 Task: Search one way flight ticket for 1 adult, 1 child, 1 infant in seat in premium economy from Brownsville: Brownsville/south Padre Island International Airport to Fort Wayne: Fort Wayne International Airport on 8-4-2023. Choice of flights is Singapure airlines. Number of bags: 6 checked bags. Price is upto 96000. Outbound departure time preference is 10:15.
Action: Mouse moved to (269, 386)
Screenshot: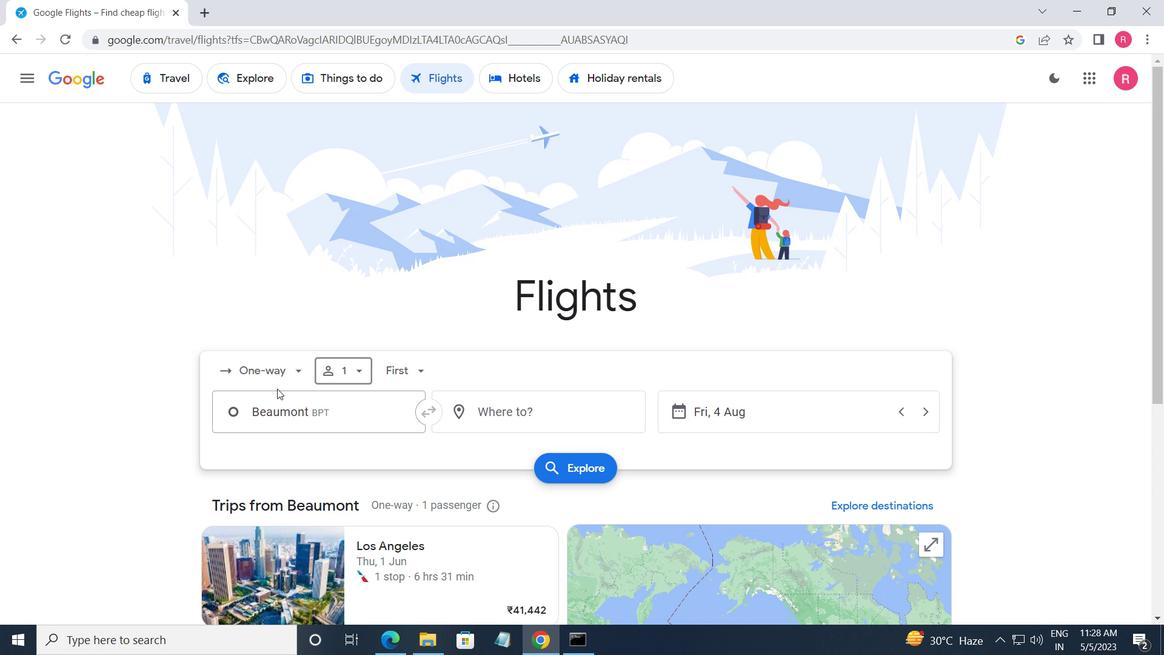 
Action: Mouse pressed left at (269, 386)
Screenshot: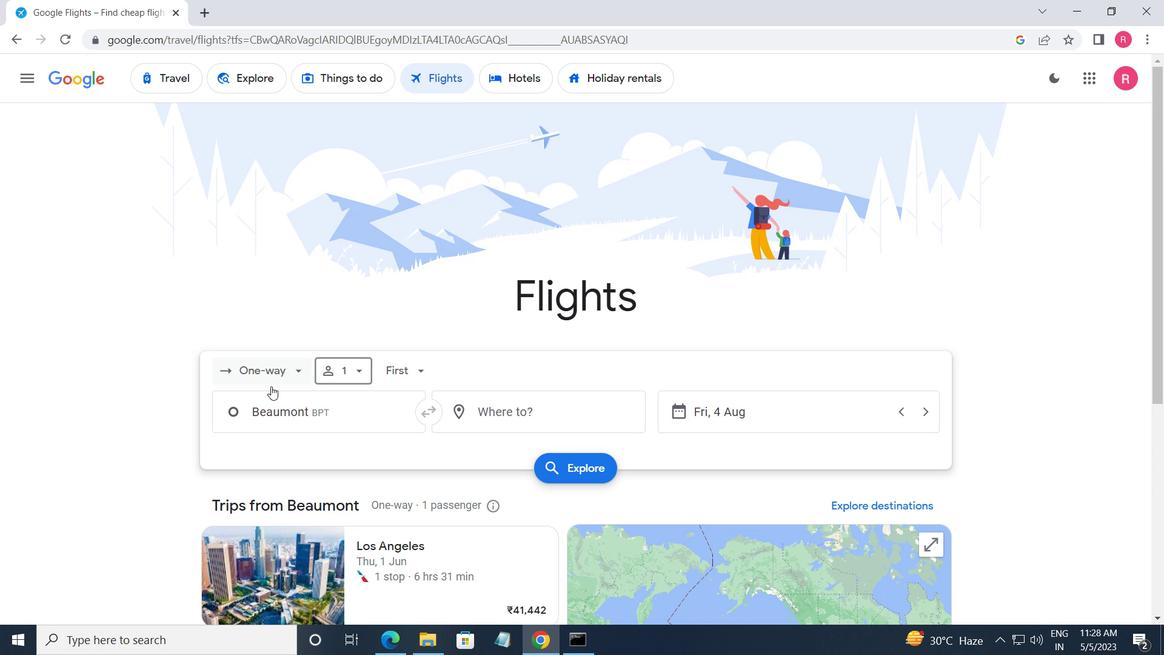 
Action: Mouse moved to (272, 431)
Screenshot: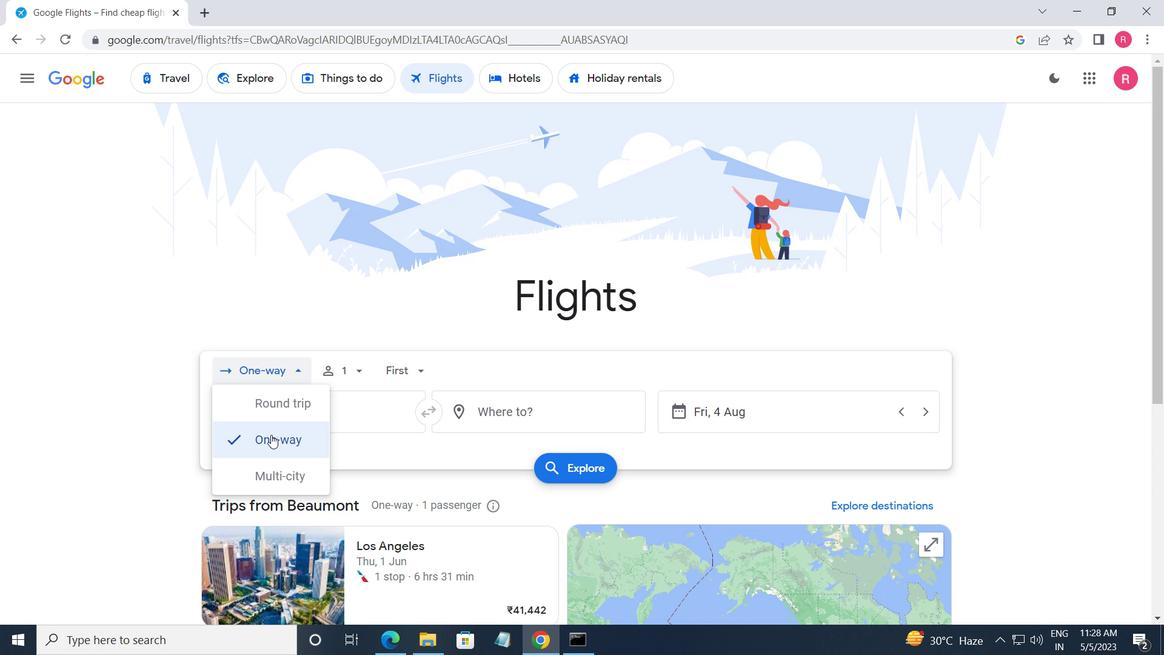
Action: Mouse pressed left at (272, 431)
Screenshot: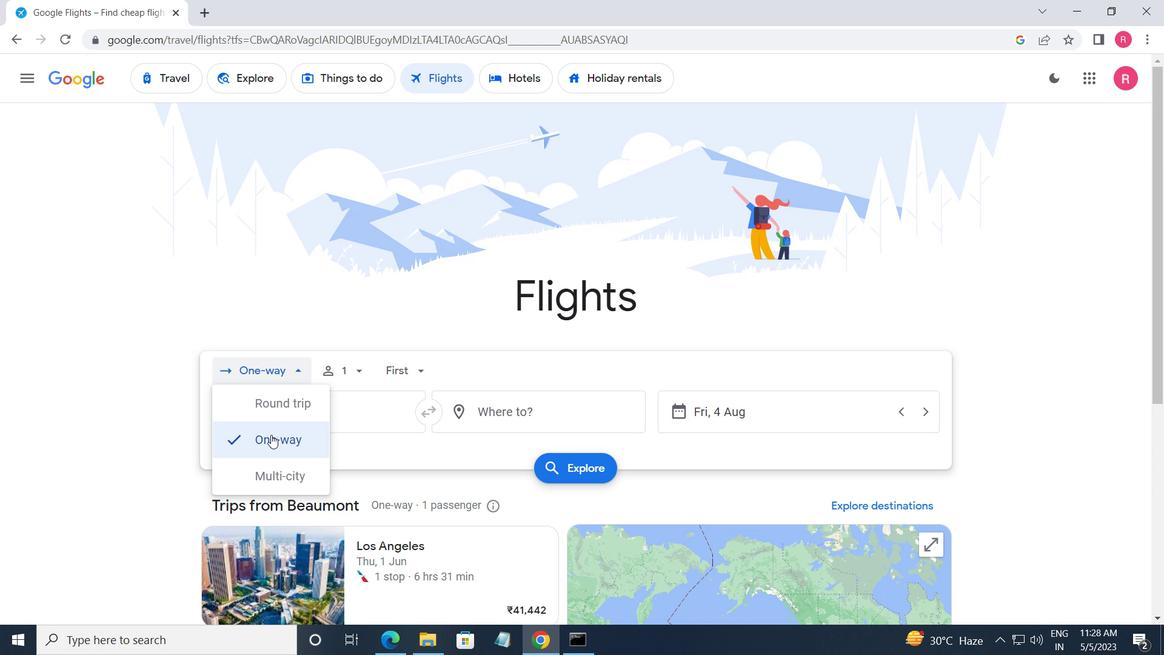 
Action: Mouse moved to (329, 373)
Screenshot: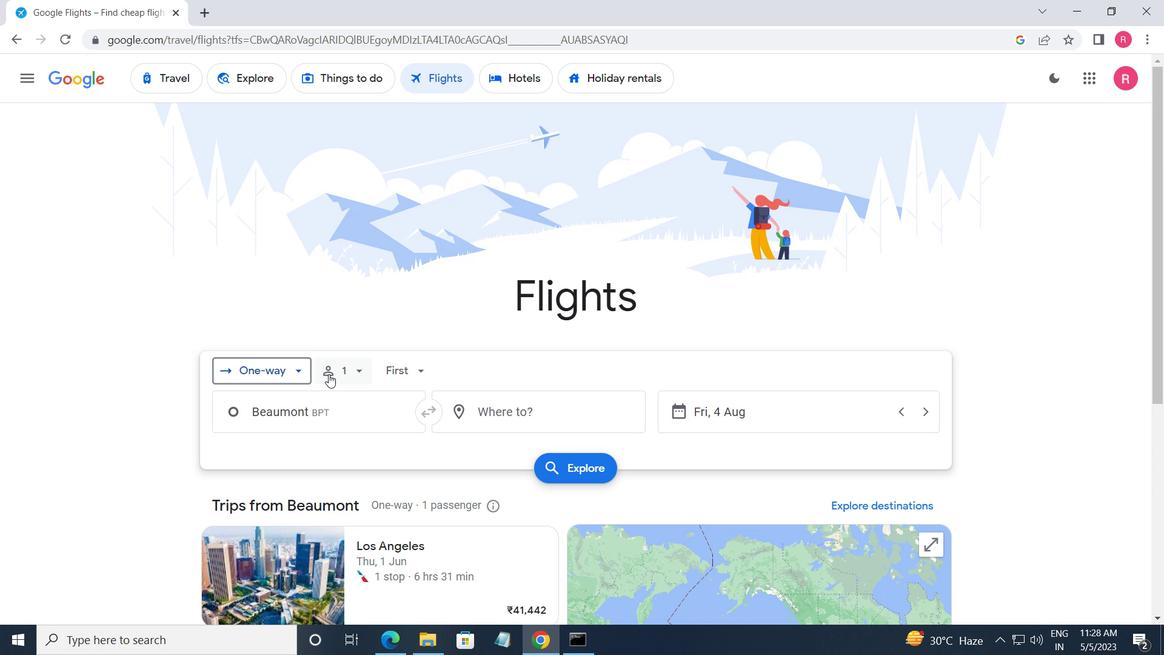 
Action: Mouse pressed left at (329, 373)
Screenshot: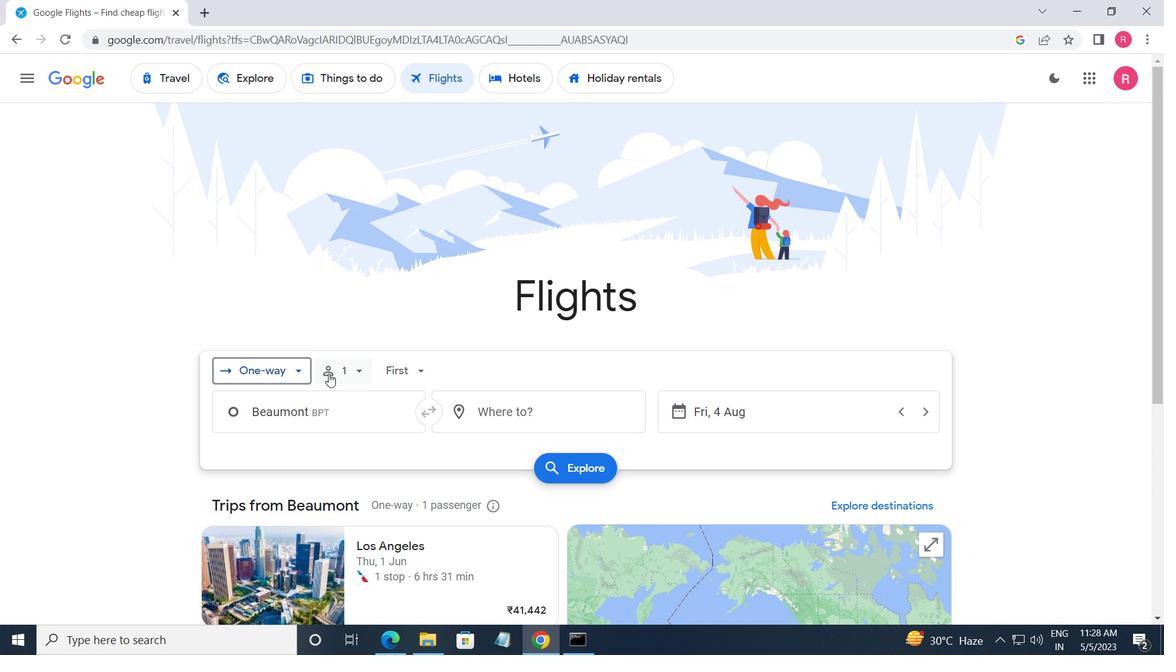 
Action: Mouse moved to (475, 445)
Screenshot: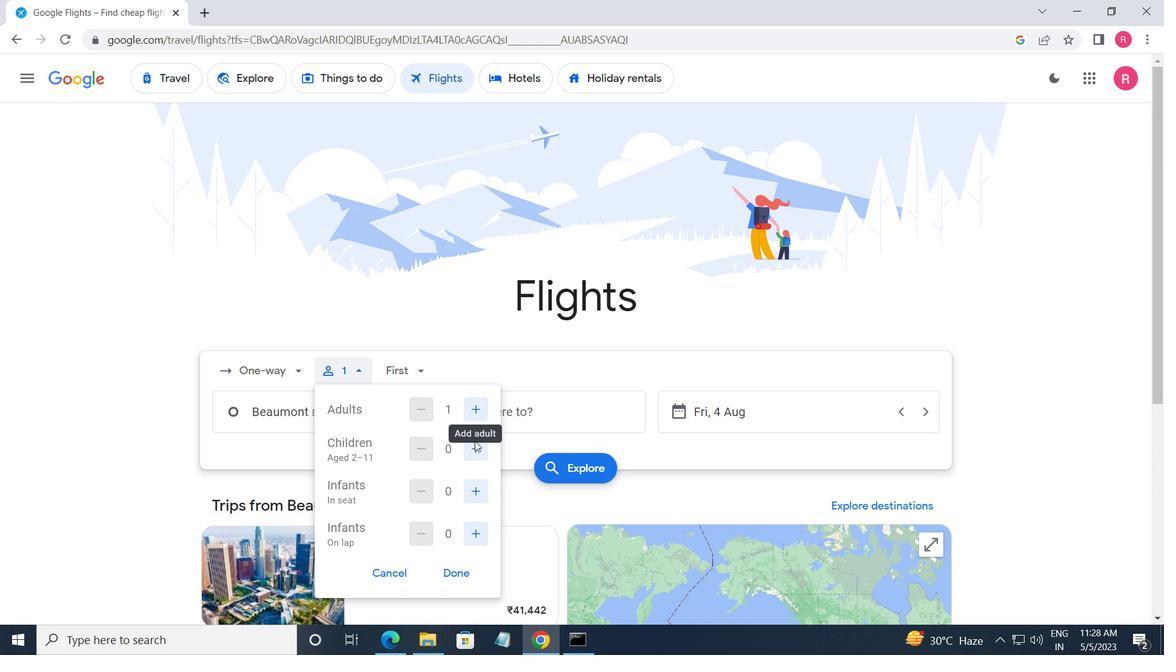 
Action: Mouse pressed left at (475, 445)
Screenshot: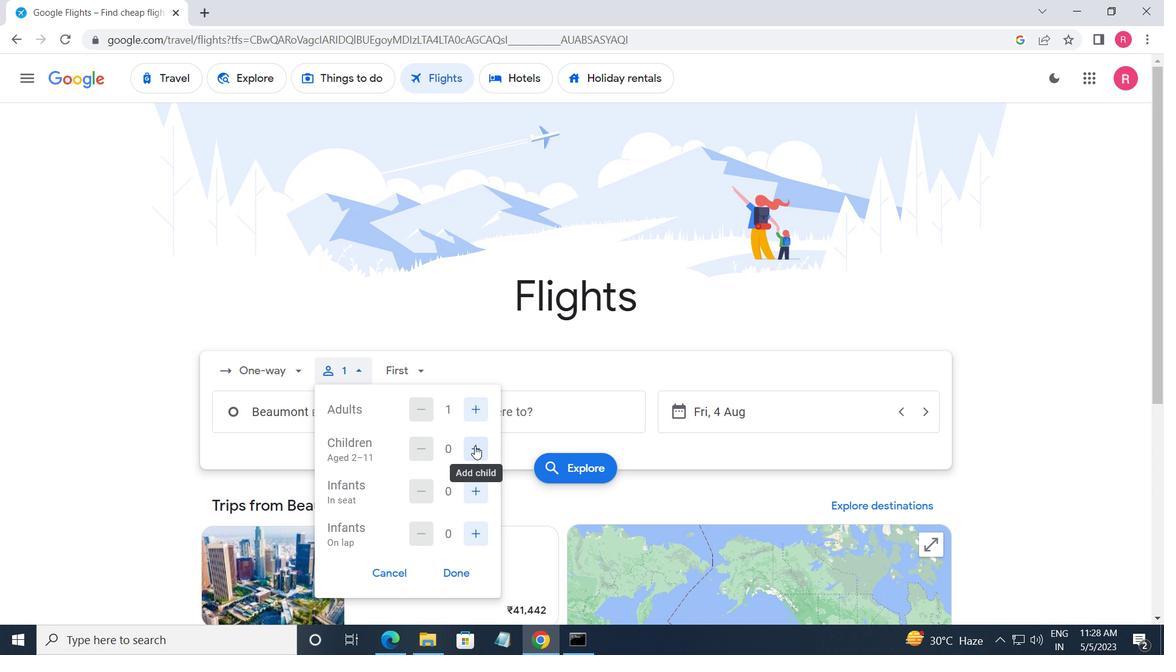 
Action: Mouse moved to (472, 493)
Screenshot: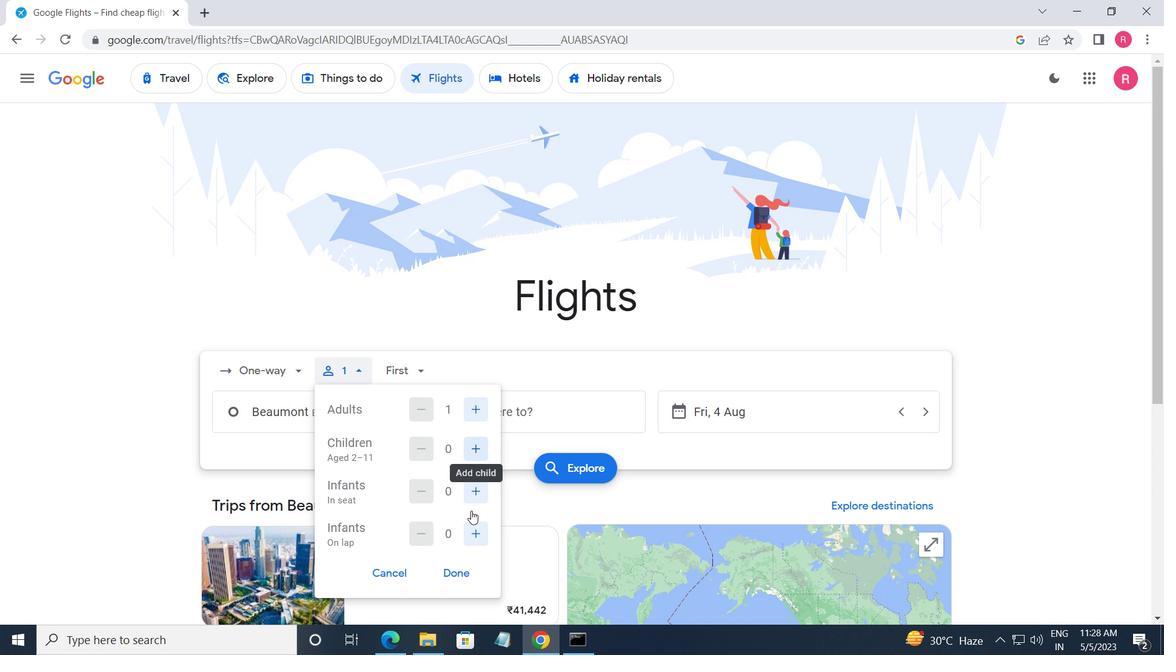 
Action: Mouse pressed left at (472, 493)
Screenshot: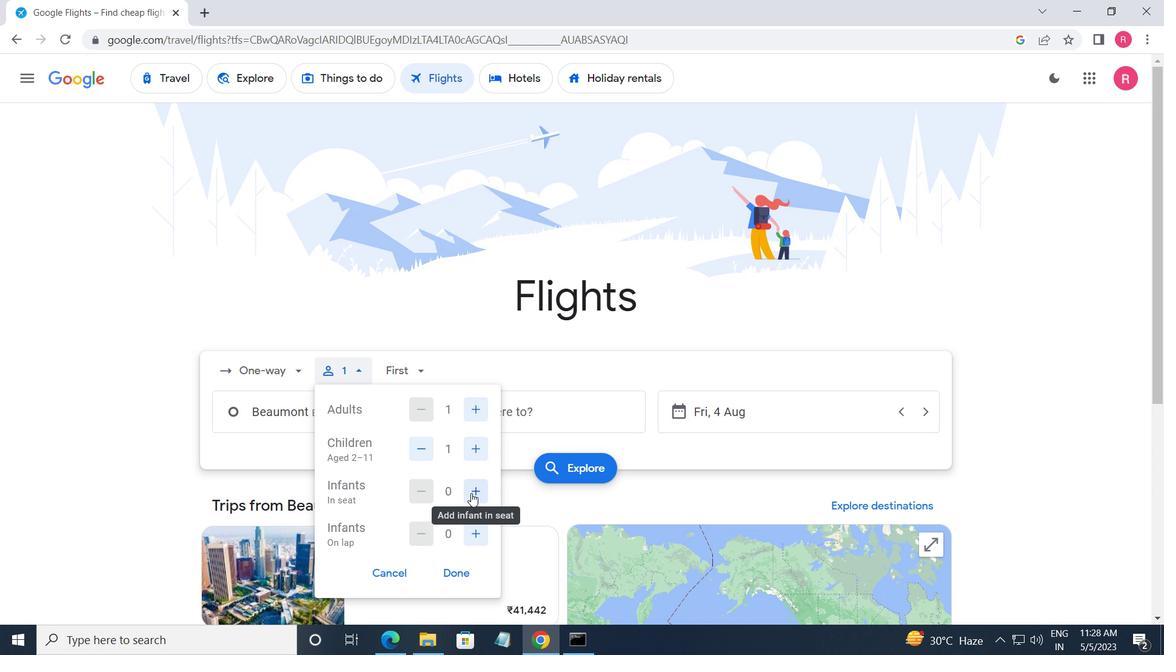 
Action: Mouse moved to (454, 576)
Screenshot: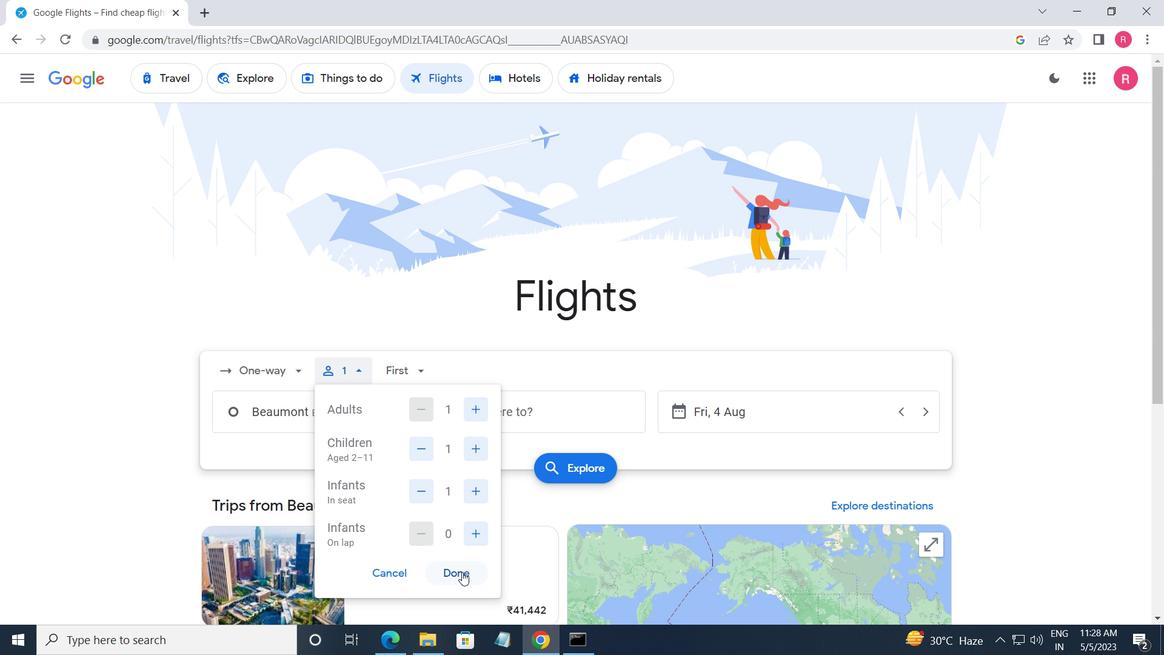 
Action: Mouse pressed left at (454, 576)
Screenshot: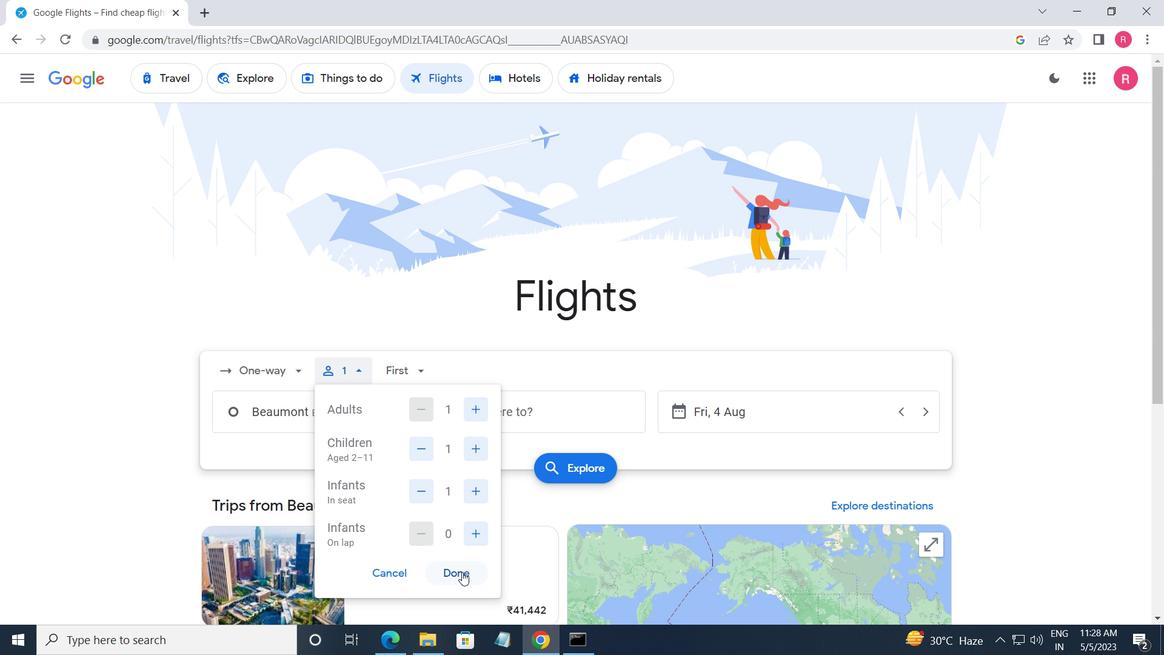 
Action: Mouse moved to (399, 374)
Screenshot: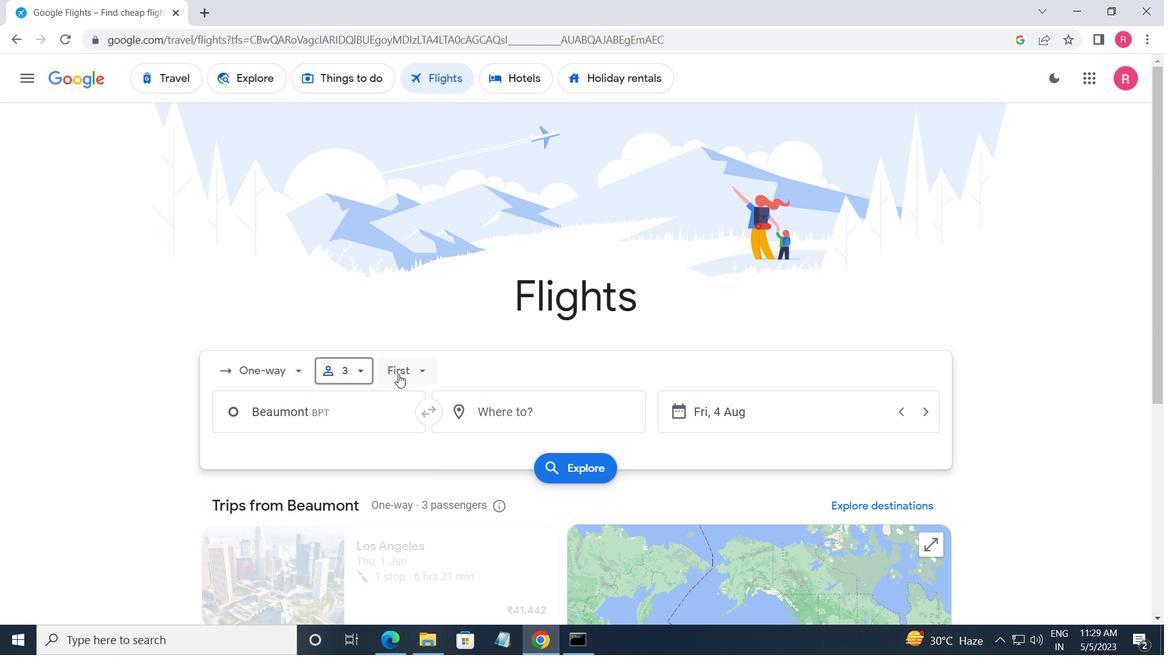 
Action: Mouse pressed left at (399, 374)
Screenshot: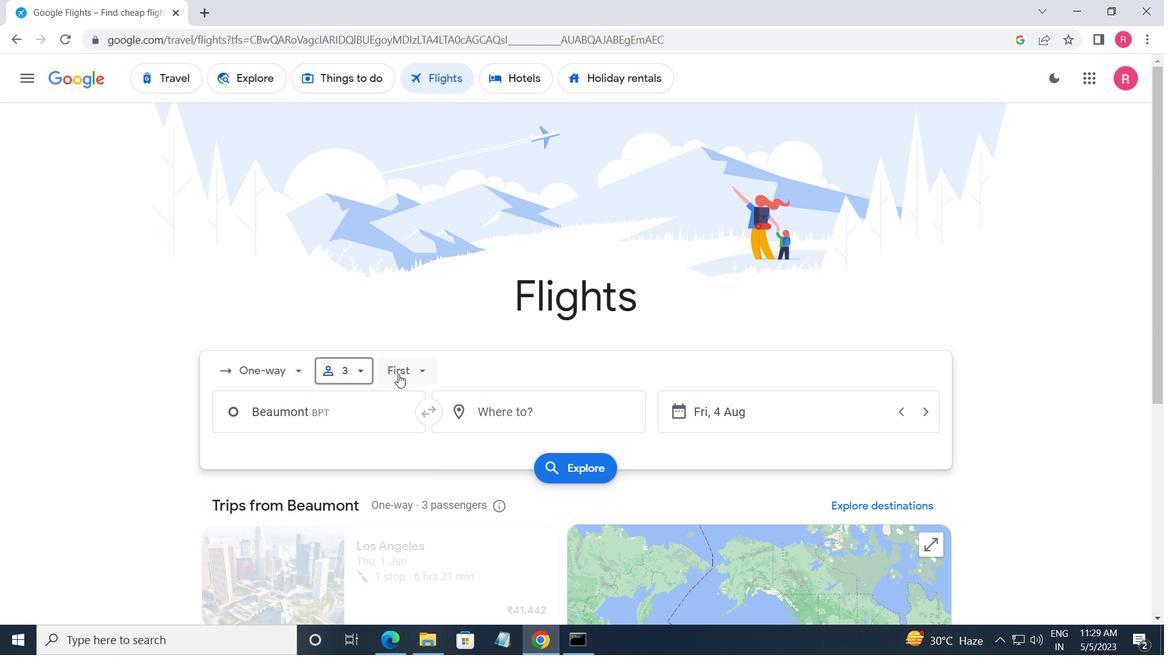 
Action: Mouse moved to (442, 438)
Screenshot: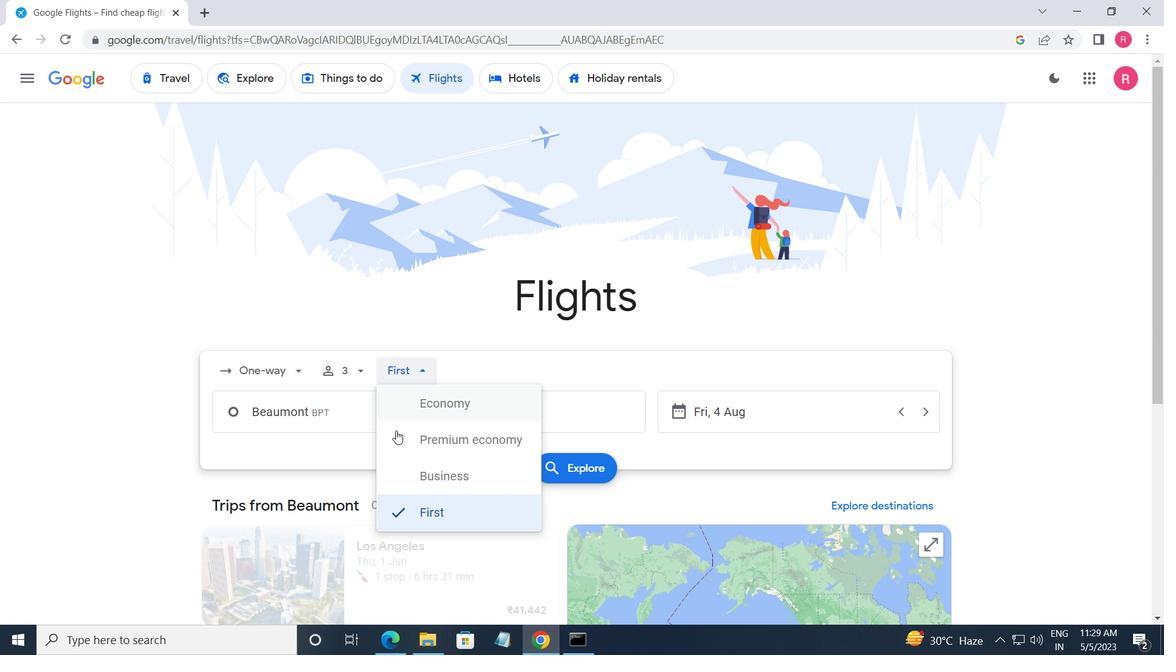 
Action: Mouse pressed left at (442, 438)
Screenshot: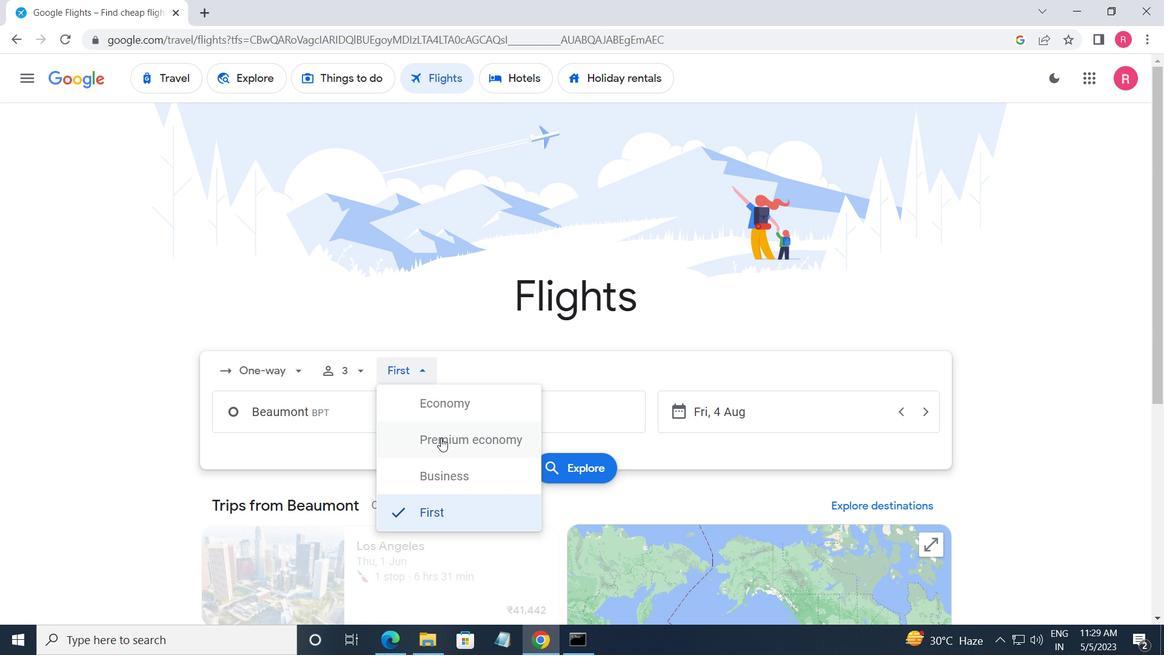 
Action: Mouse moved to (365, 416)
Screenshot: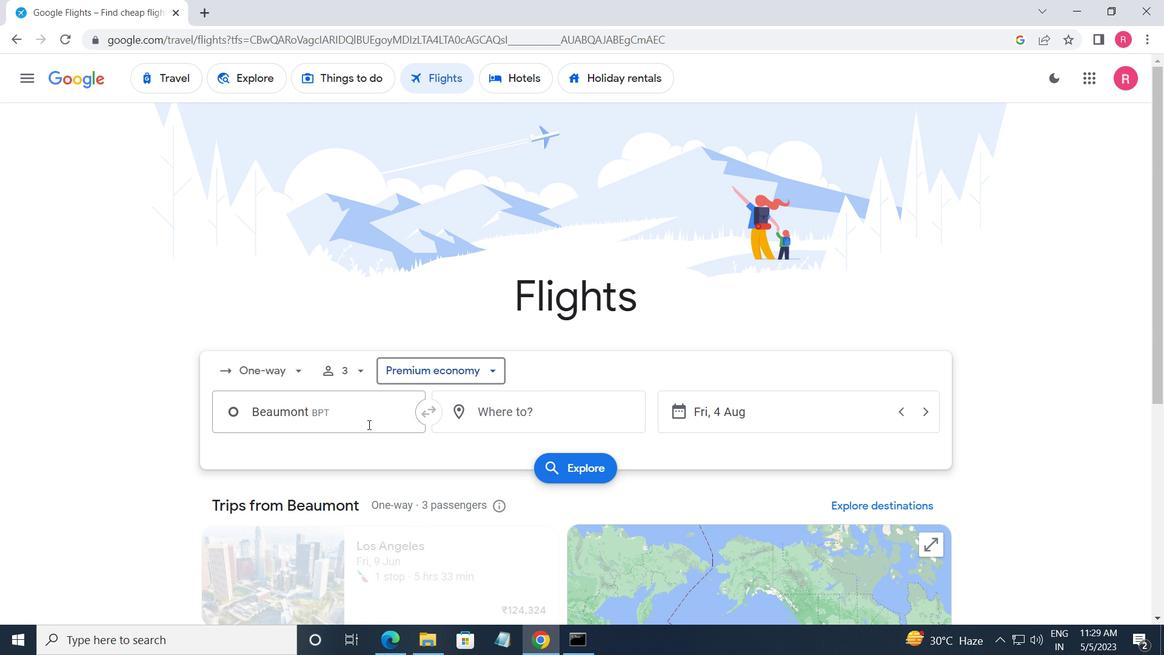 
Action: Mouse pressed left at (365, 416)
Screenshot: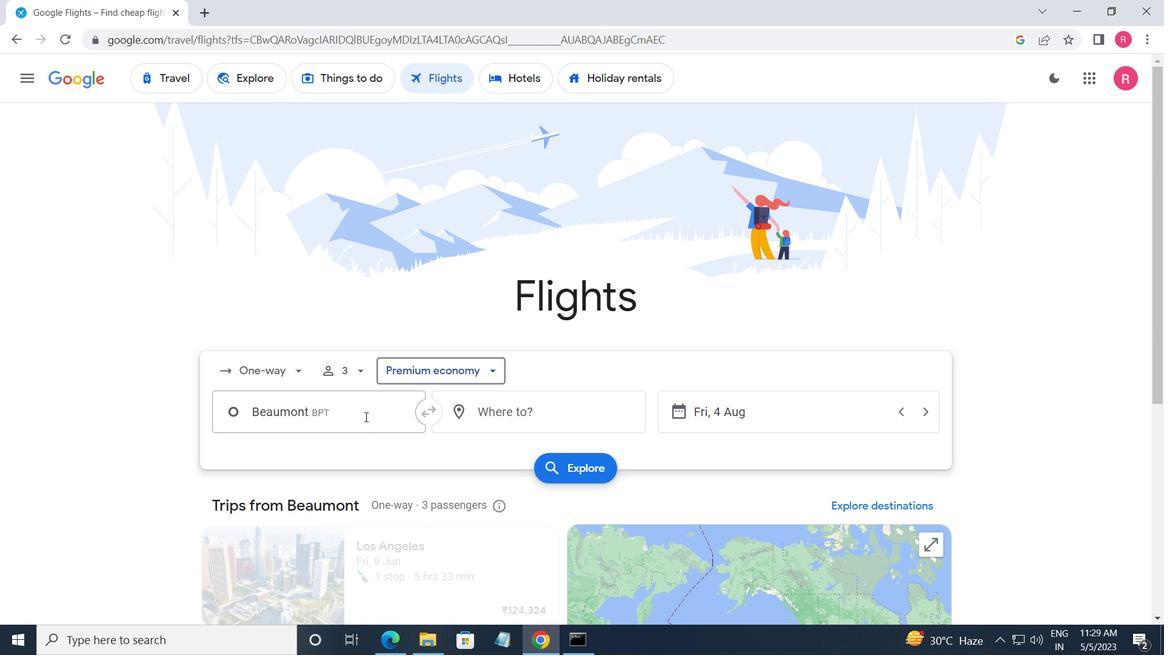 
Action: Mouse moved to (357, 416)
Screenshot: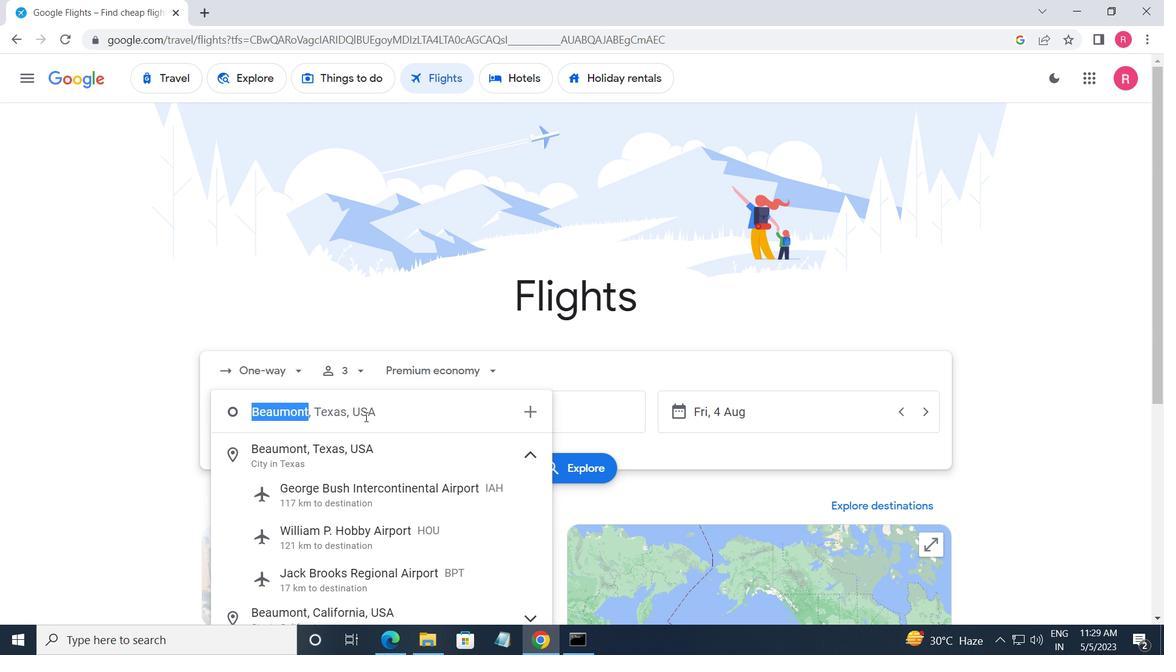 
Action: Key pressed <Key.shift><Key.shift><Key.shift><Key.shift><Key.shift>BROWNSVILLE/<Key.shift>SIU<Key.backspace><Key.backspace>O
Screenshot: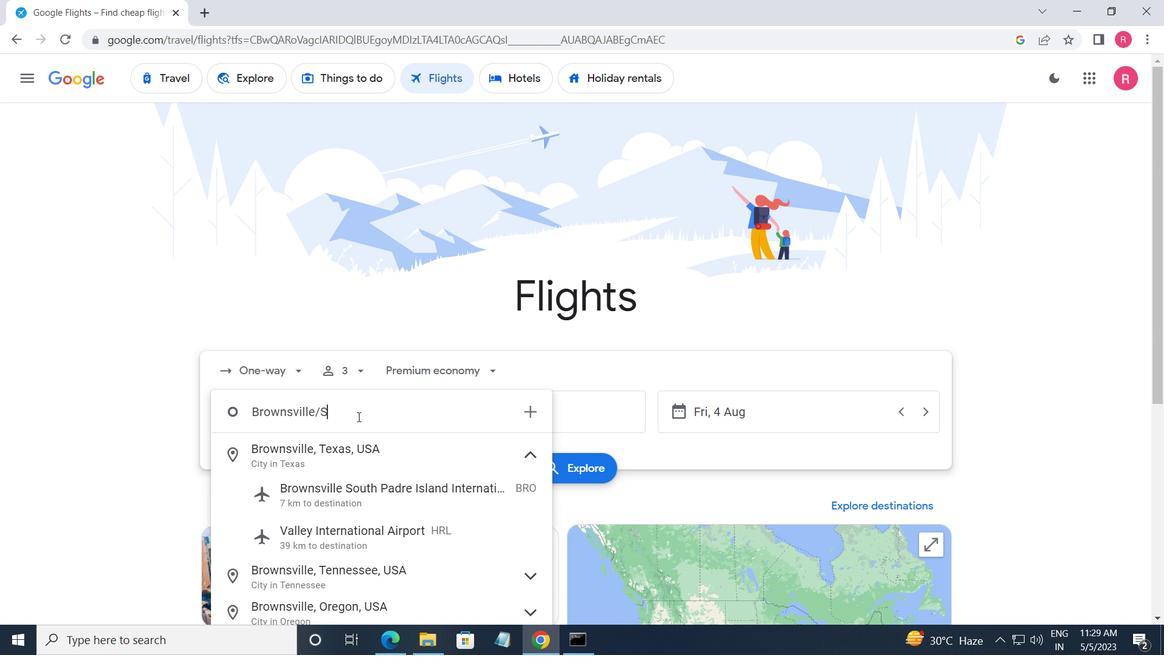 
Action: Mouse moved to (343, 442)
Screenshot: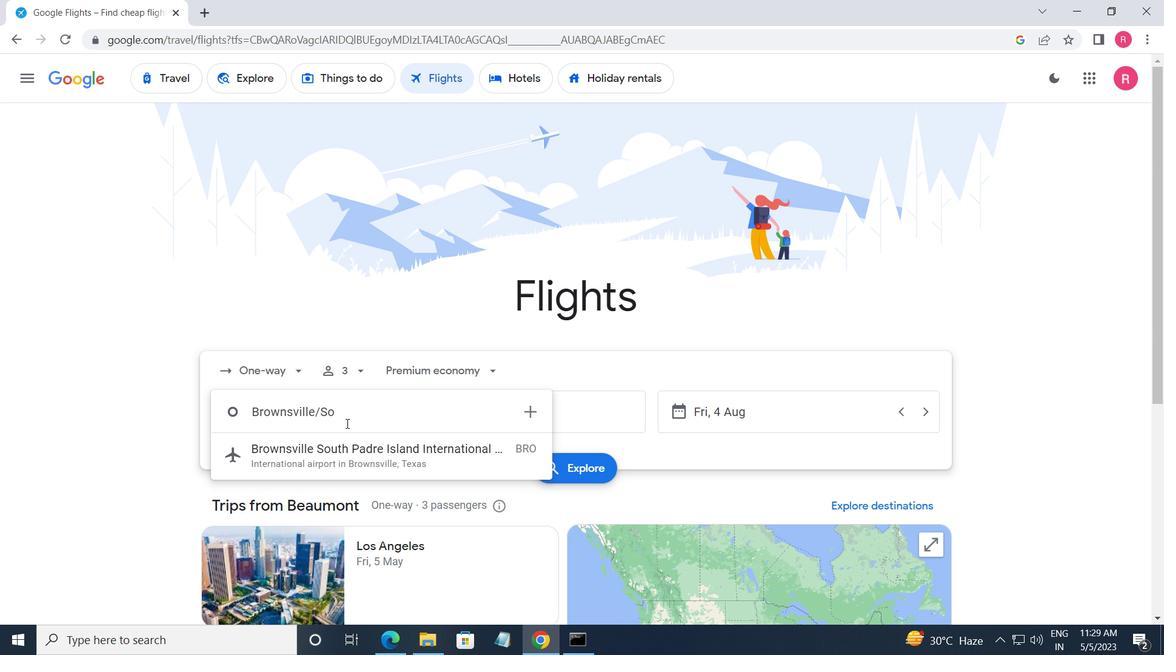
Action: Mouse pressed left at (343, 442)
Screenshot: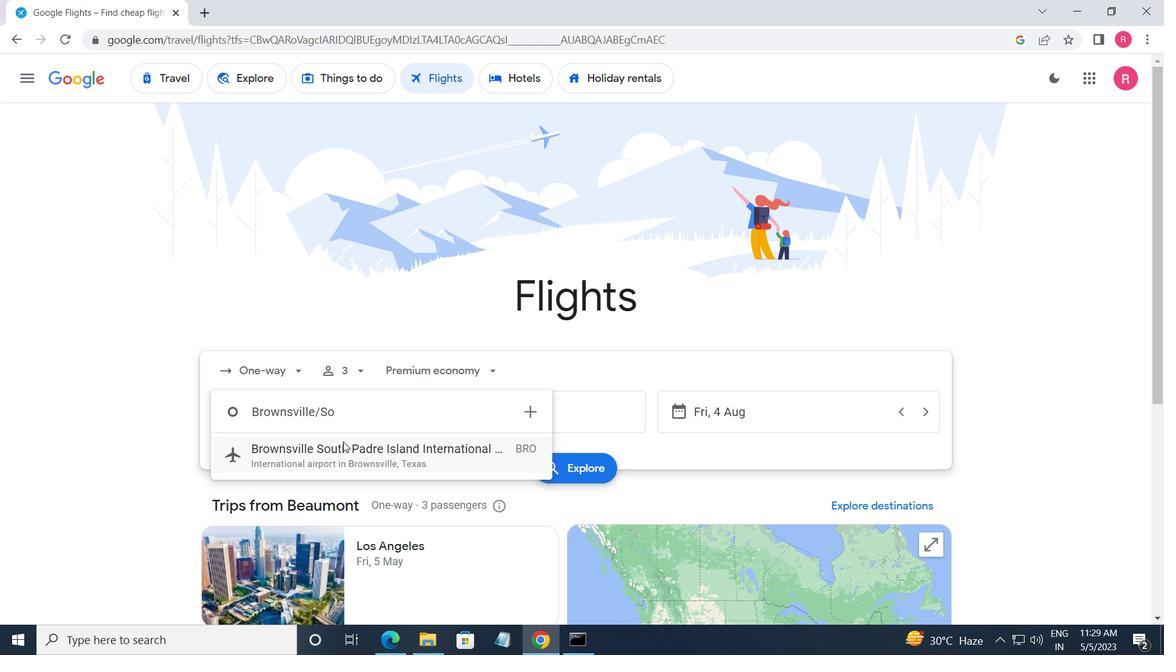 
Action: Mouse moved to (492, 406)
Screenshot: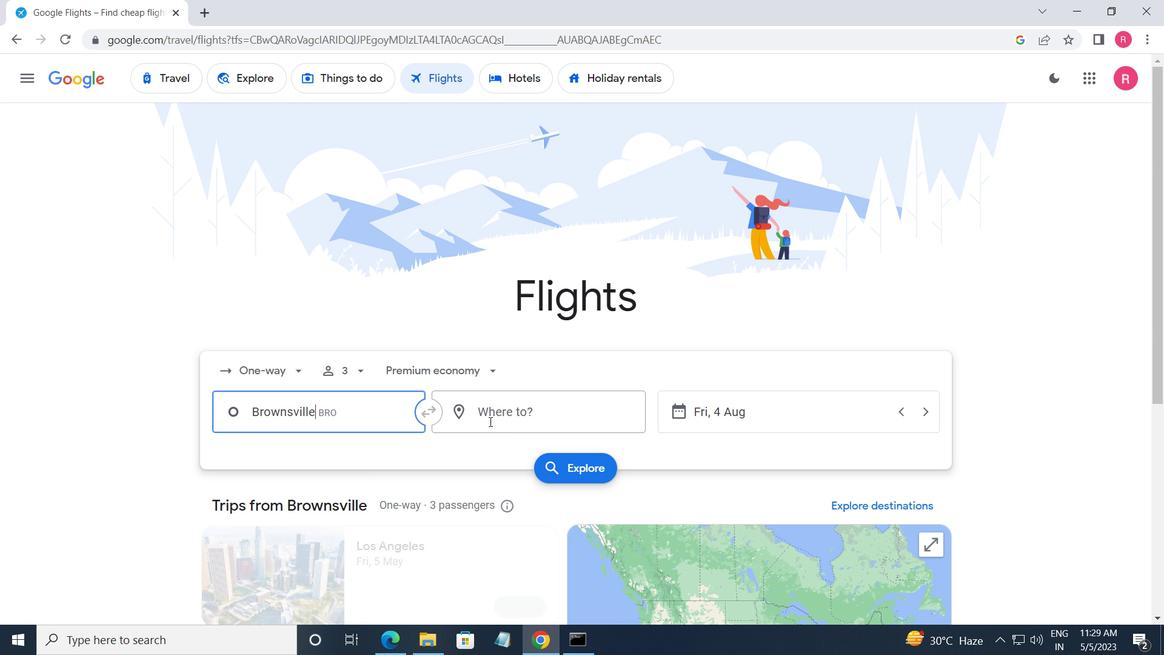 
Action: Mouse pressed left at (492, 406)
Screenshot: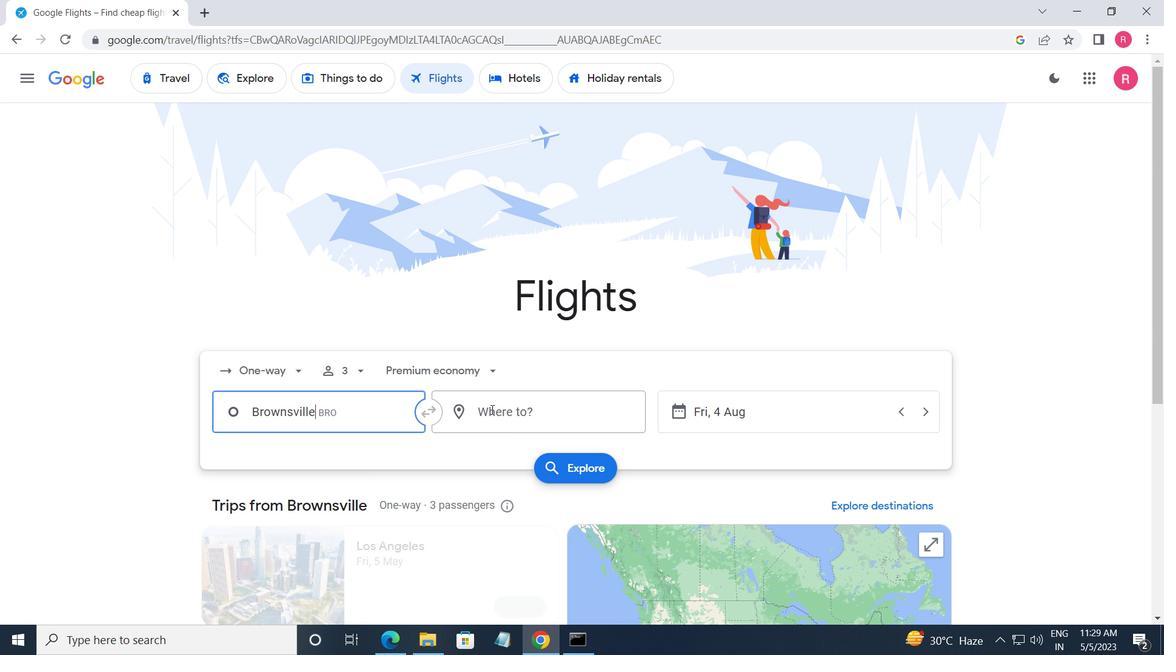 
Action: Key pressed <Key.shift><Key.shift><Key.shift><Key.shift><Key.shift><Key.shift><Key.shift><Key.shift><Key.shift><Key.shift><Key.shift><Key.shift><Key.shift><Key.shift><Key.shift><Key.shift><Key.shift>FORT<Key.space><Key.shift>WAYNE
Screenshot: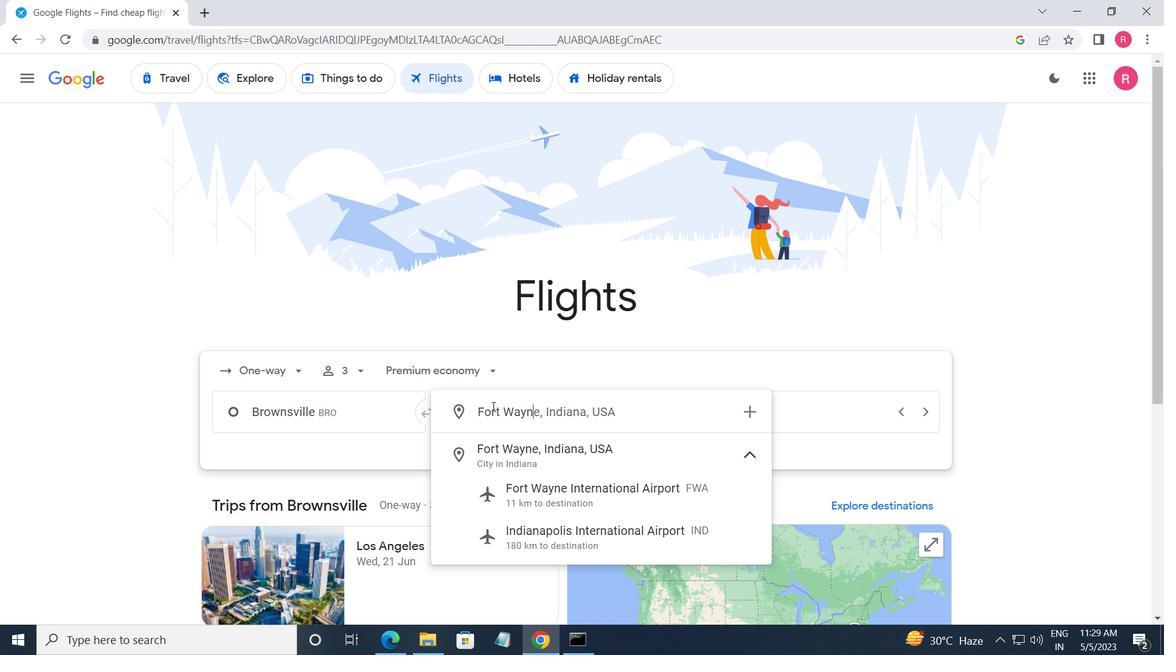 
Action: Mouse moved to (546, 502)
Screenshot: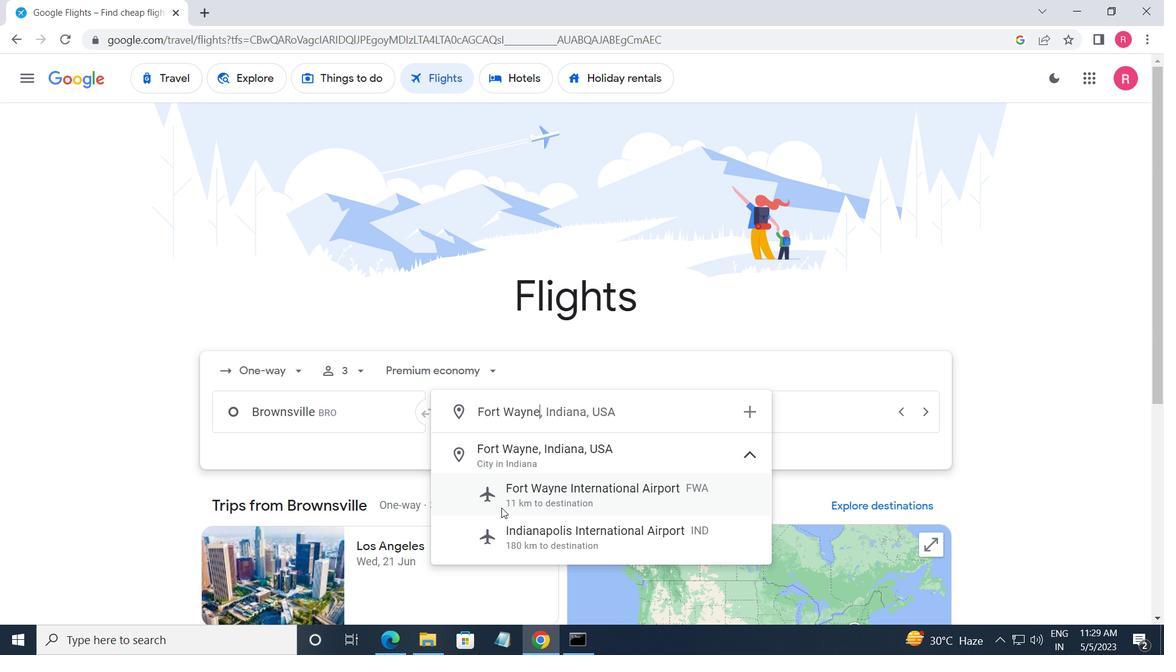 
Action: Mouse pressed left at (546, 502)
Screenshot: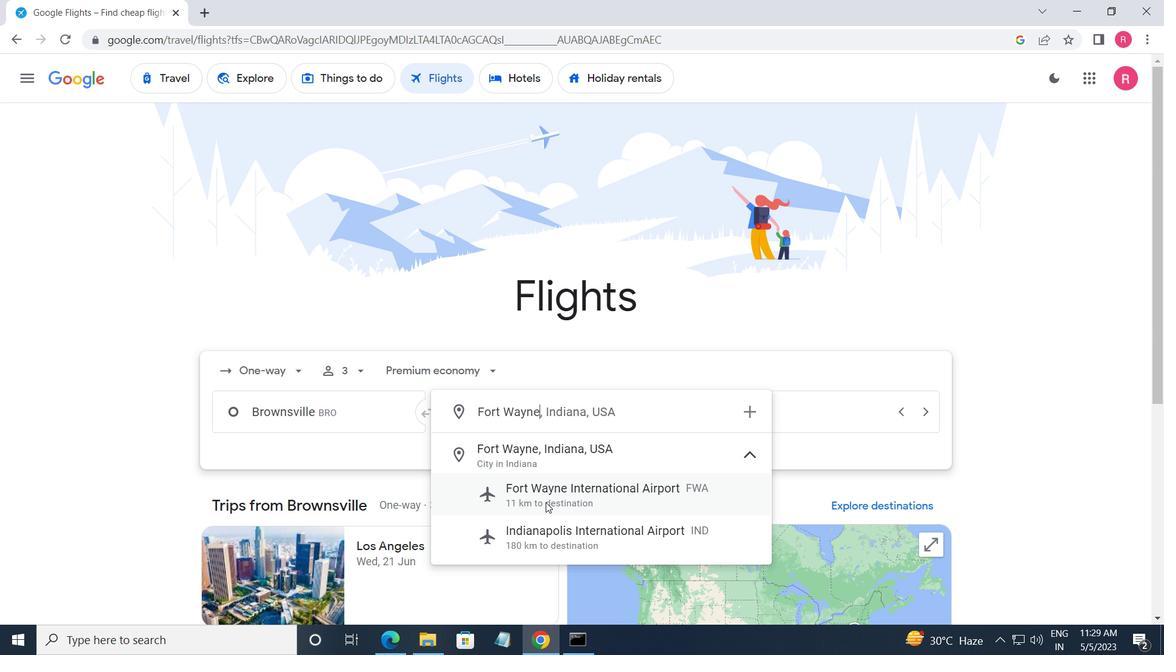 
Action: Mouse moved to (794, 419)
Screenshot: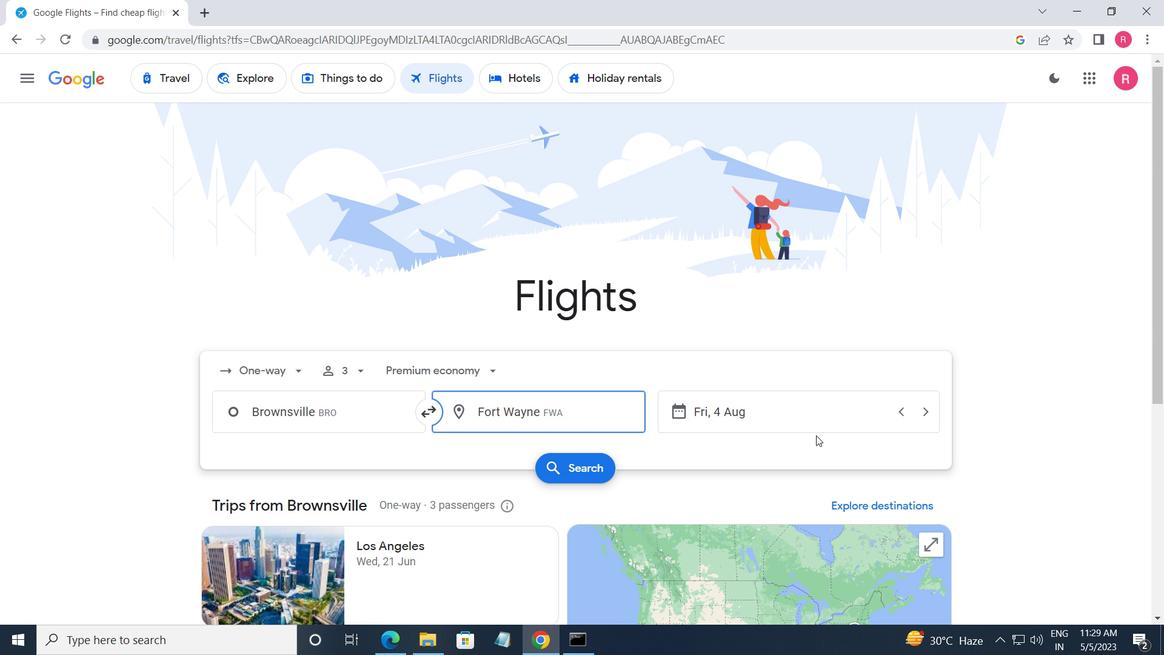 
Action: Mouse pressed left at (794, 419)
Screenshot: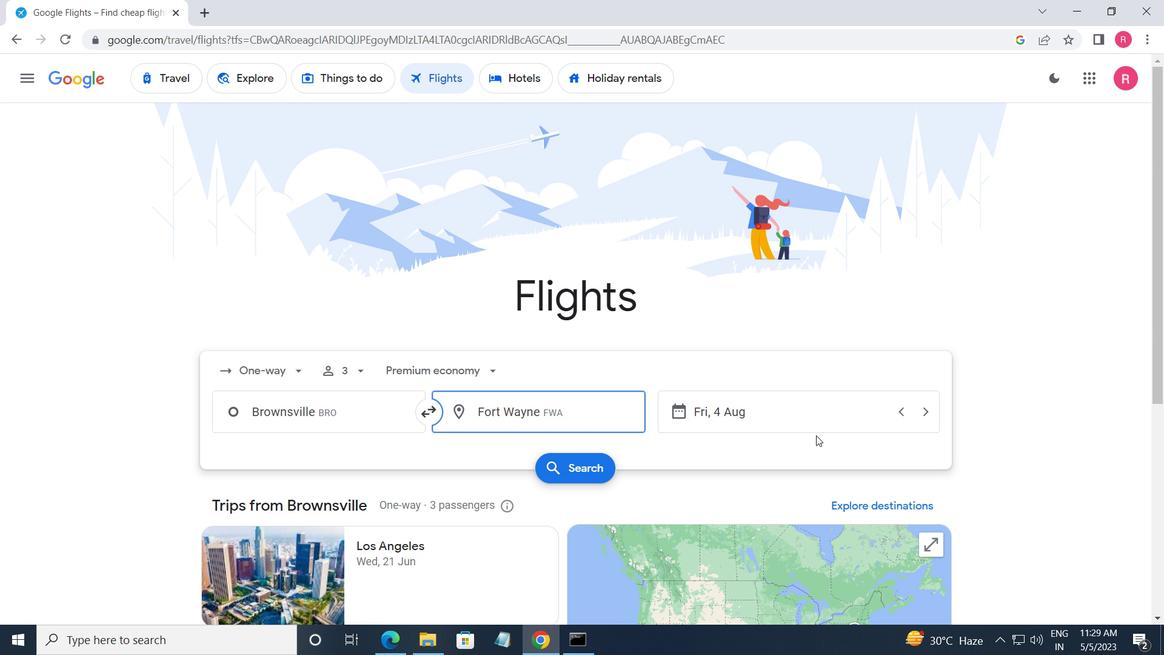 
Action: Mouse moved to (592, 352)
Screenshot: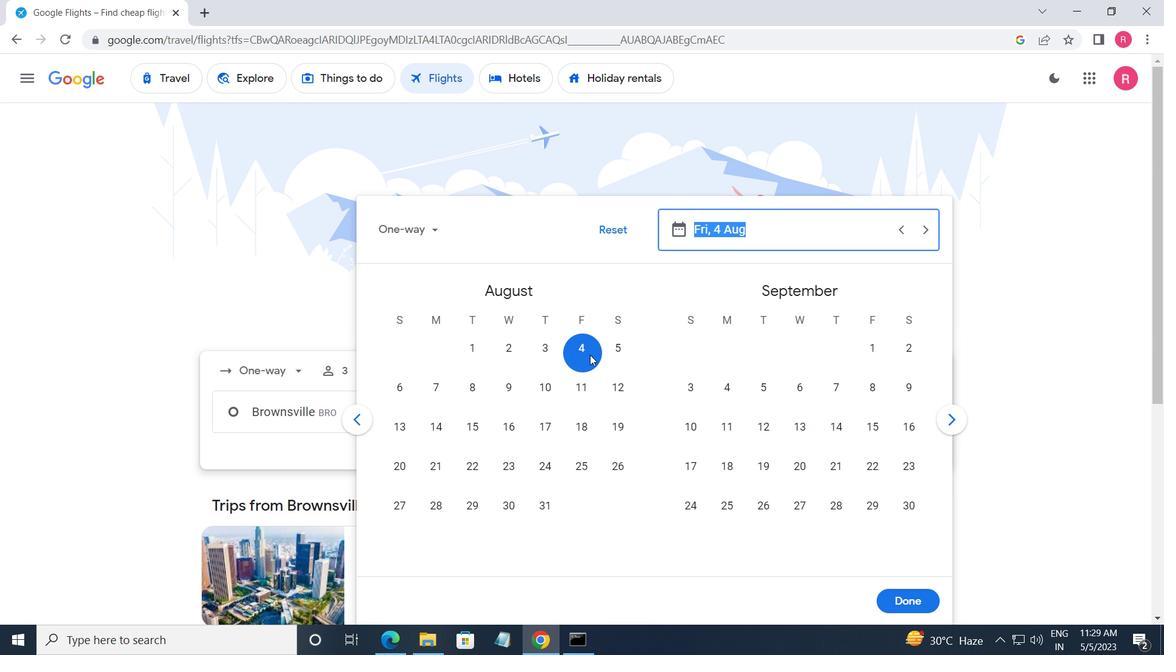 
Action: Mouse pressed left at (592, 352)
Screenshot: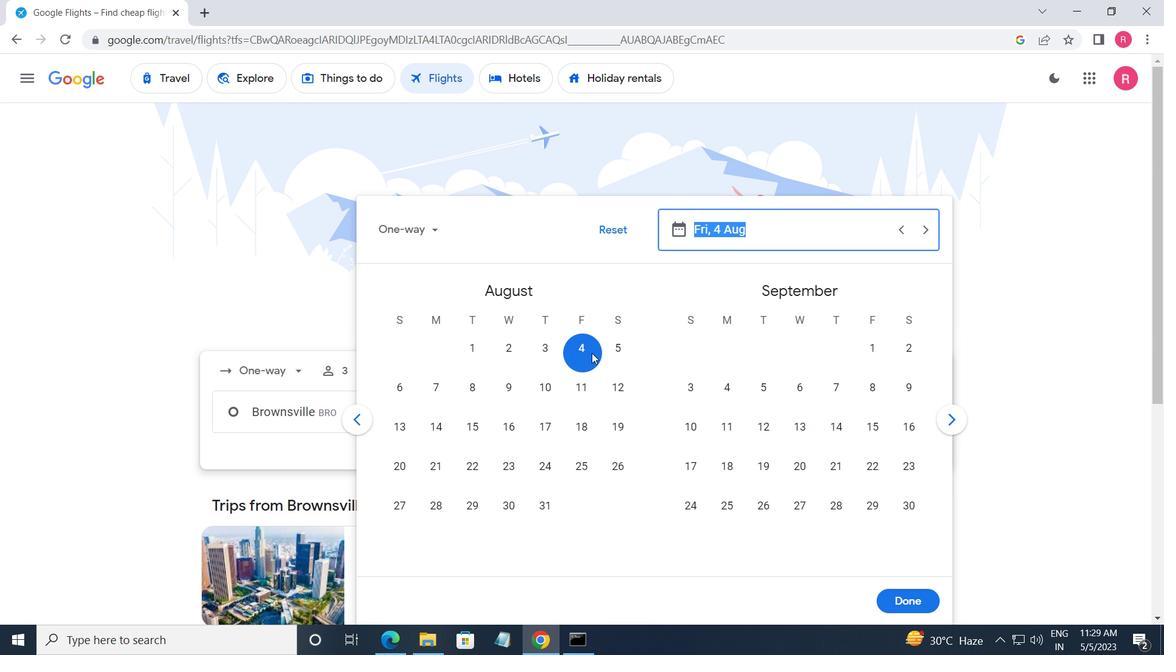 
Action: Mouse moved to (907, 599)
Screenshot: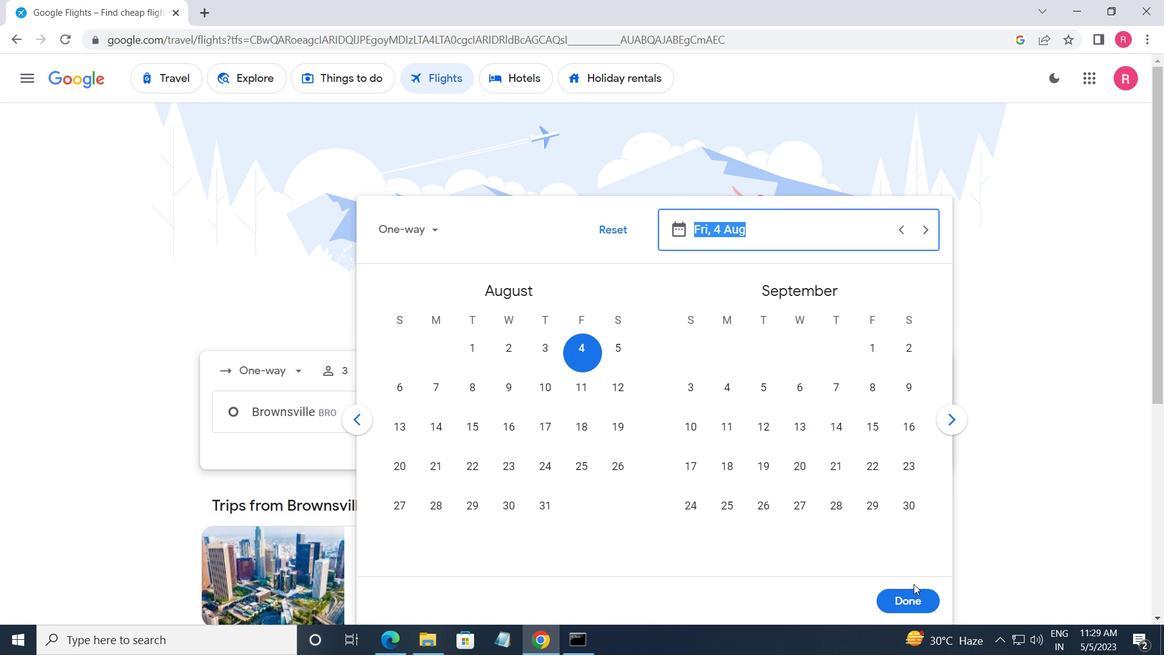 
Action: Mouse pressed left at (907, 599)
Screenshot: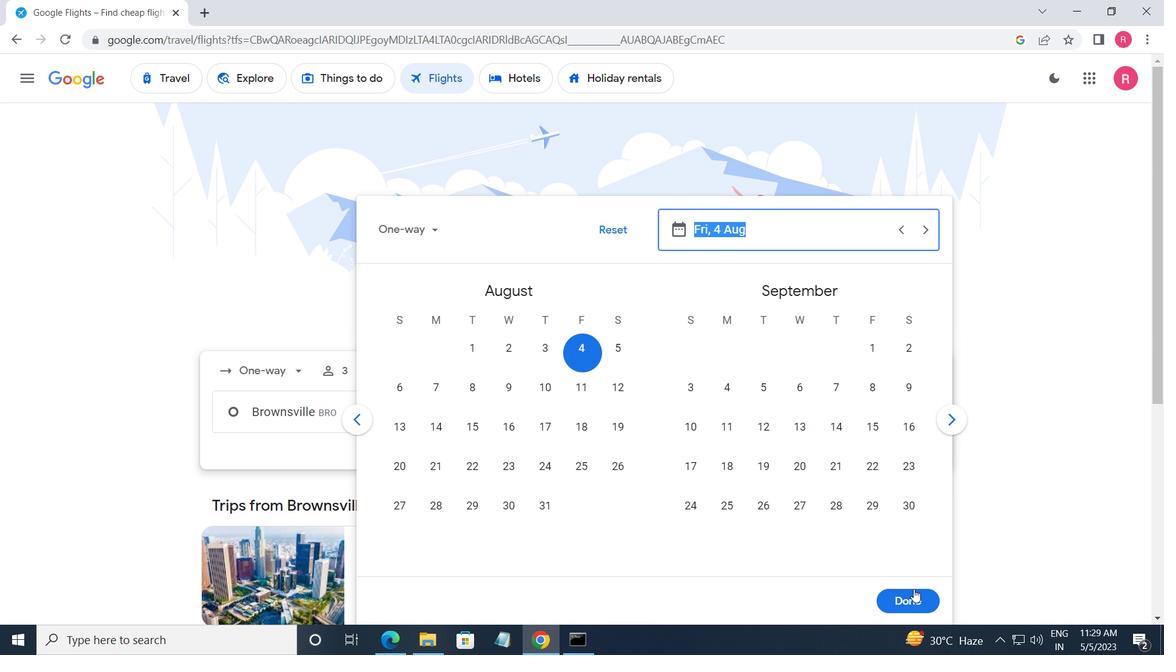 
Action: Mouse moved to (572, 470)
Screenshot: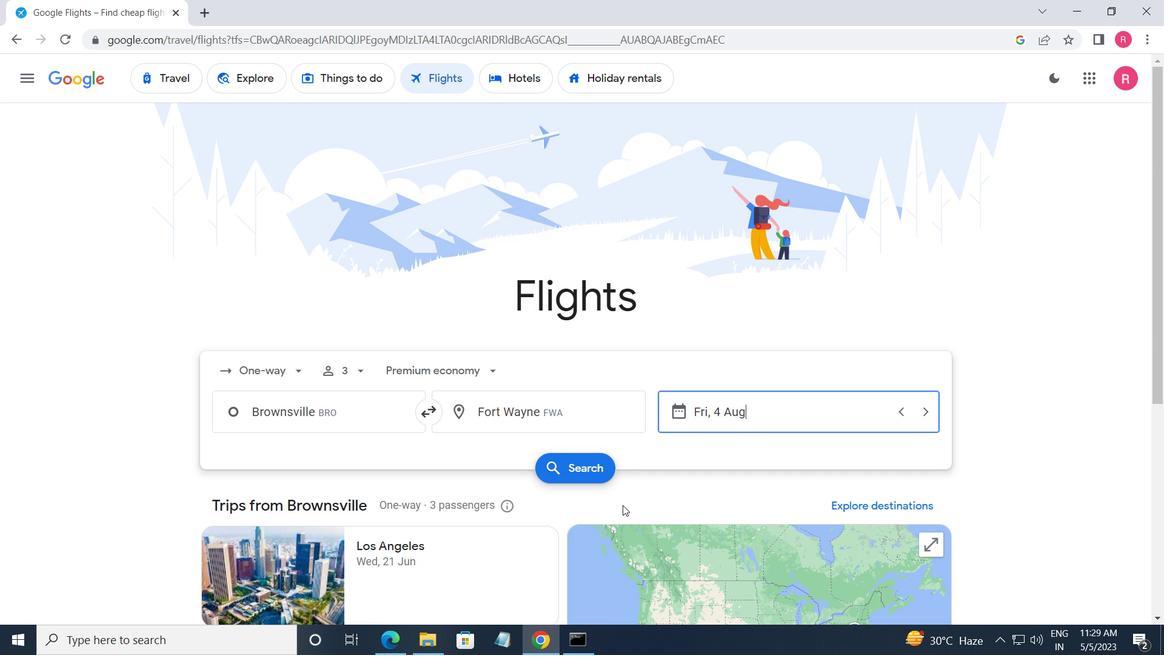 
Action: Mouse pressed left at (572, 470)
Screenshot: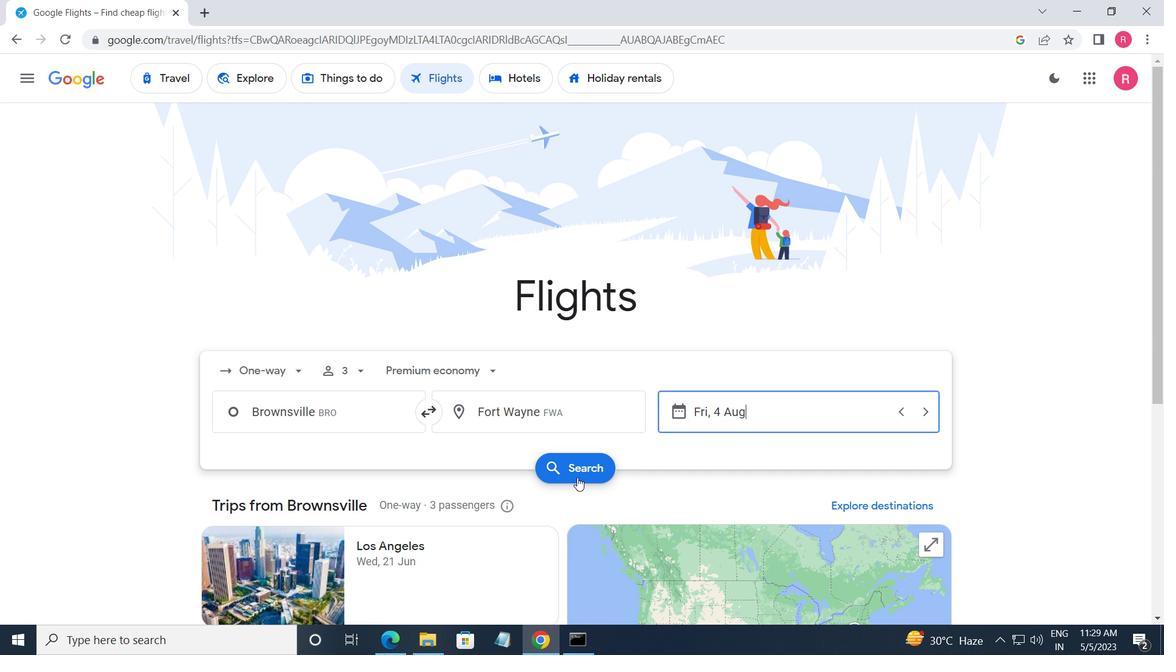 
Action: Mouse moved to (215, 224)
Screenshot: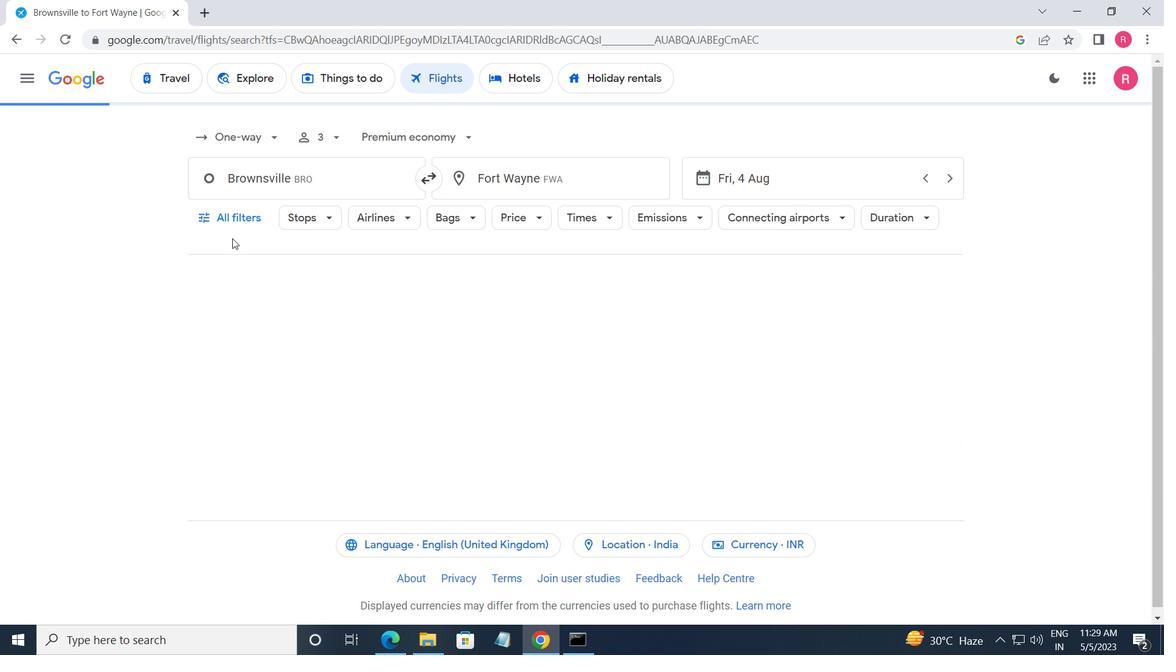 
Action: Mouse pressed left at (215, 224)
Screenshot: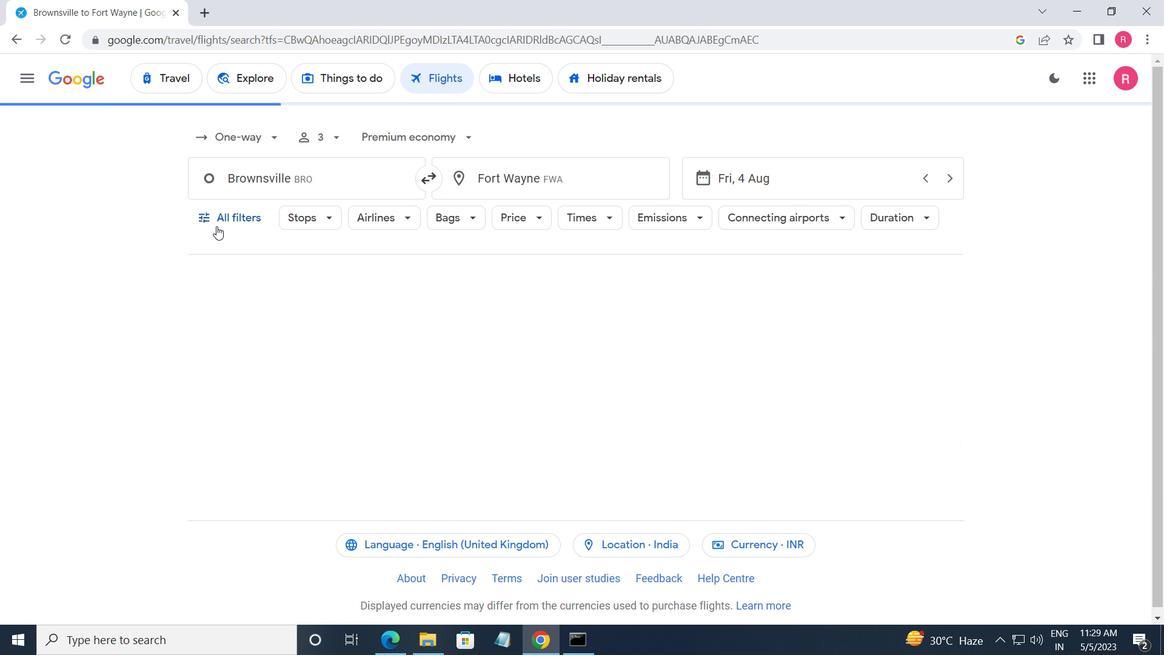 
Action: Mouse moved to (288, 411)
Screenshot: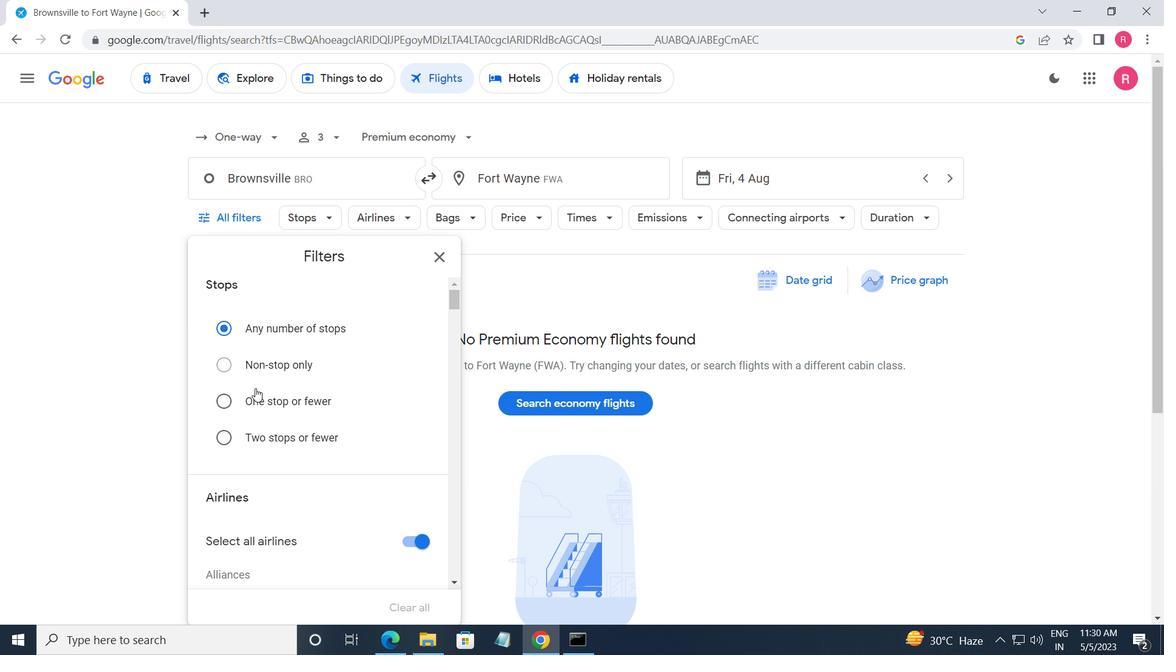 
Action: Mouse scrolled (288, 410) with delta (0, 0)
Screenshot: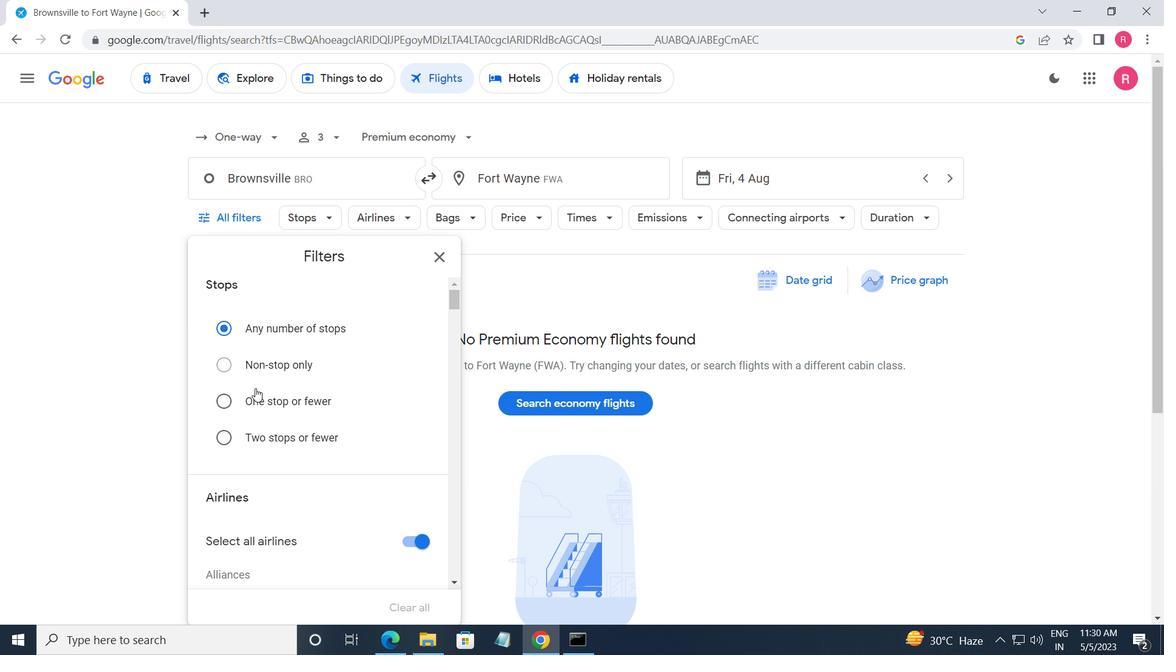 
Action: Mouse scrolled (288, 410) with delta (0, 0)
Screenshot: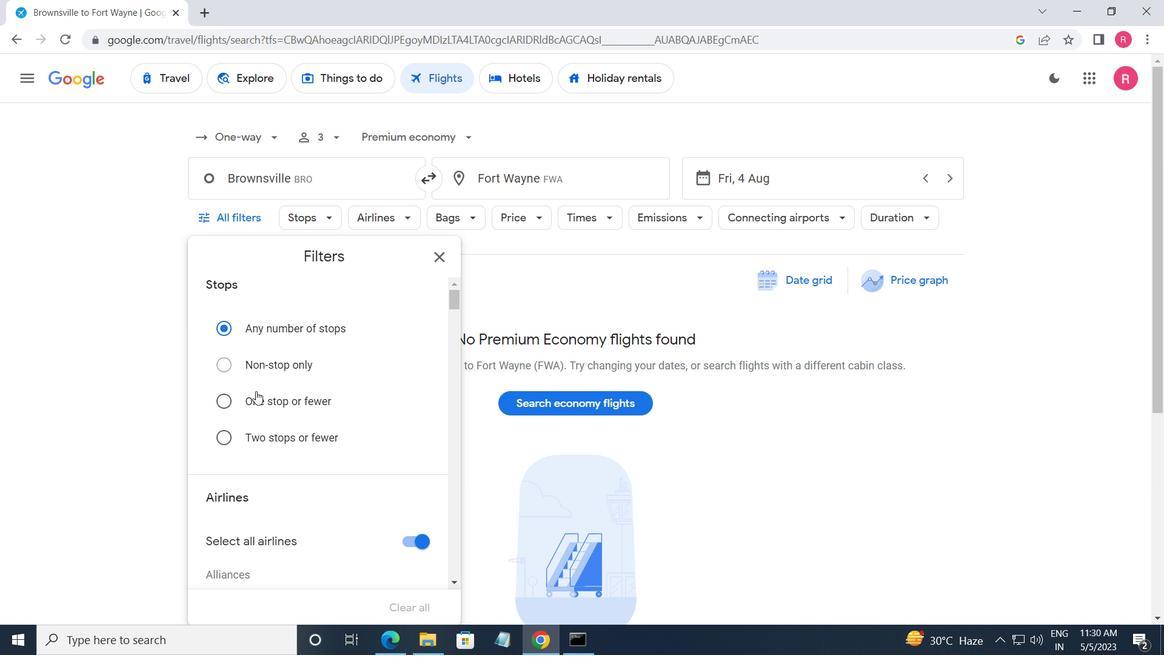 
Action: Mouse scrolled (288, 410) with delta (0, 0)
Screenshot: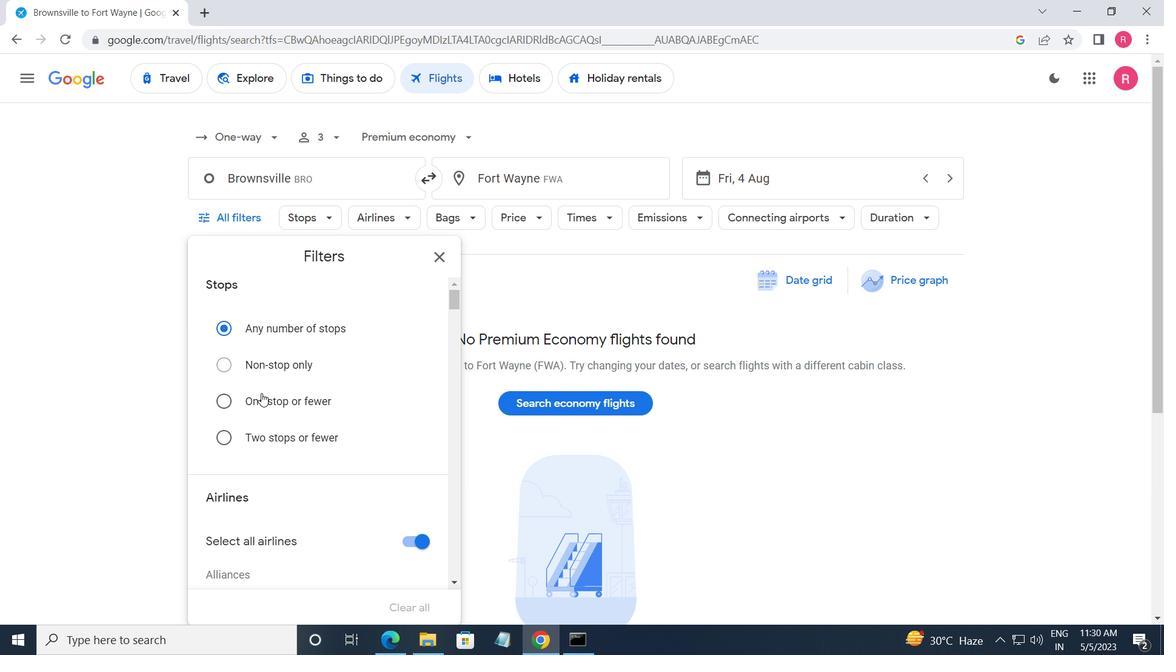 
Action: Mouse scrolled (288, 410) with delta (0, 0)
Screenshot: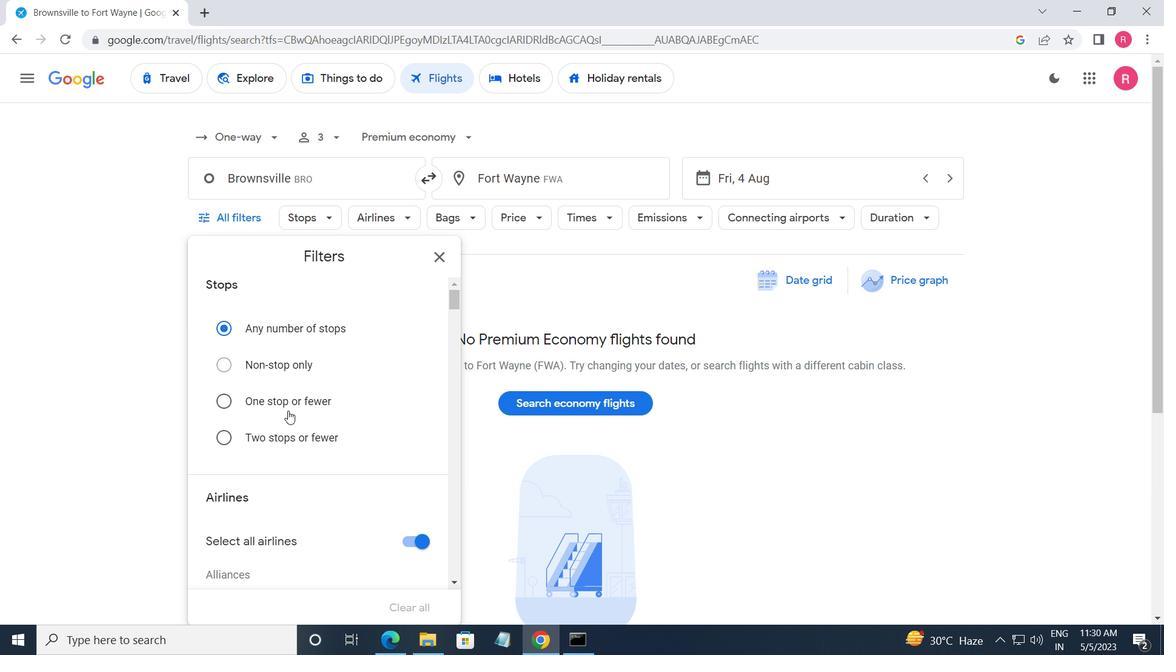 
Action: Mouse scrolled (288, 410) with delta (0, 0)
Screenshot: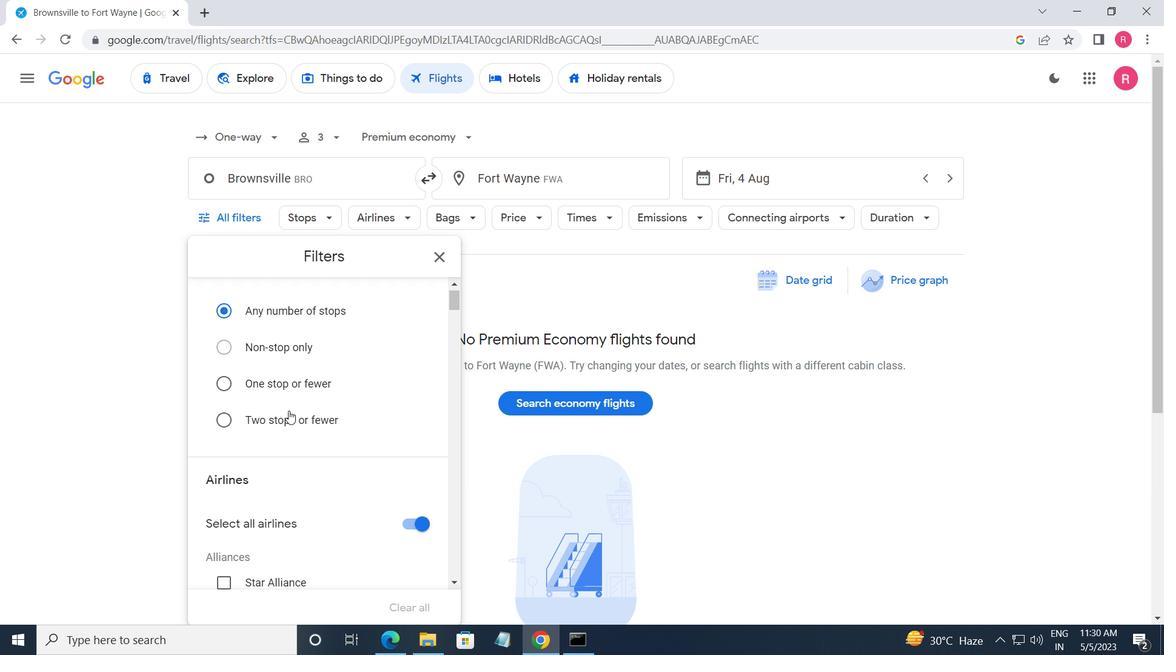 
Action: Mouse moved to (301, 391)
Screenshot: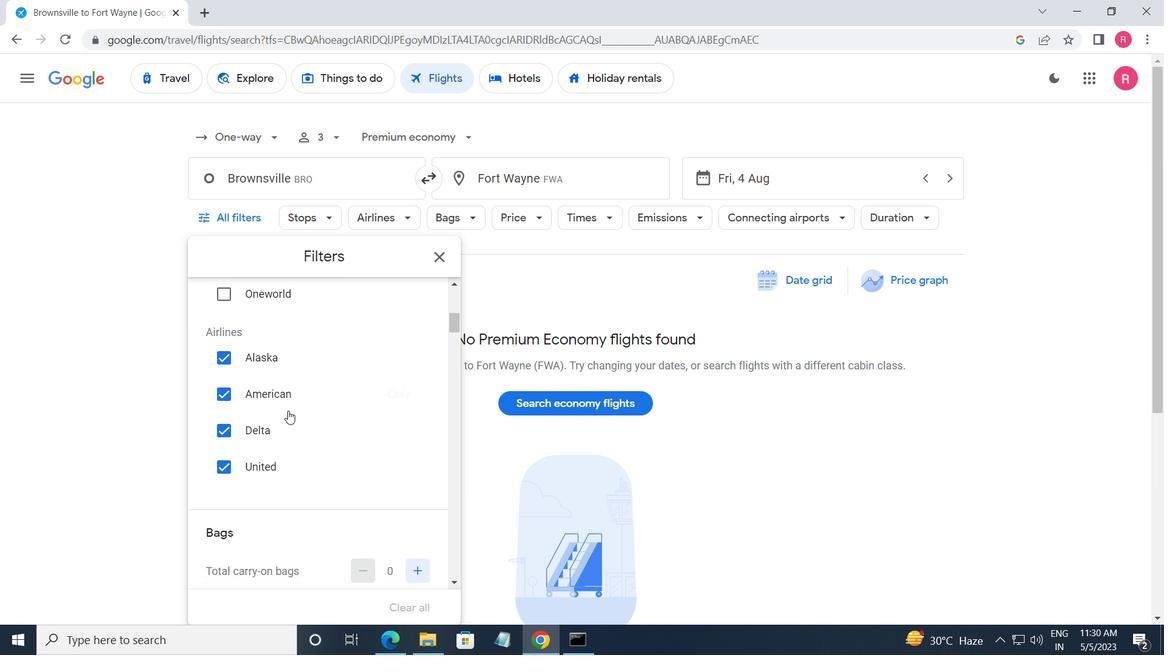 
Action: Mouse scrolled (301, 391) with delta (0, 0)
Screenshot: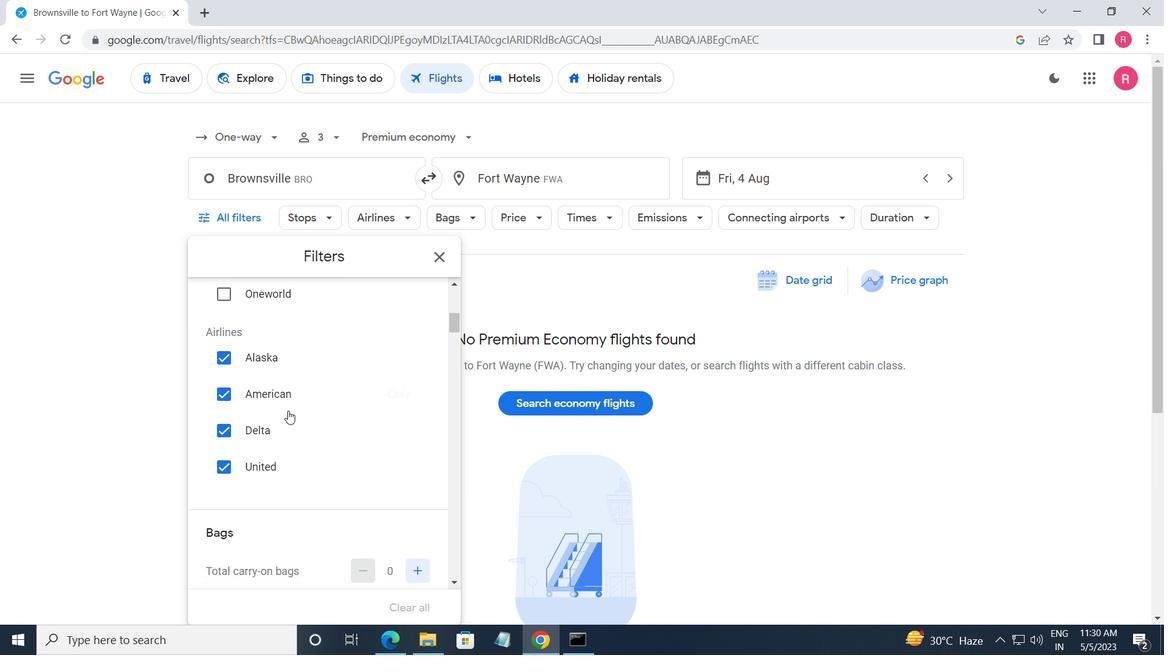 
Action: Mouse moved to (302, 390)
Screenshot: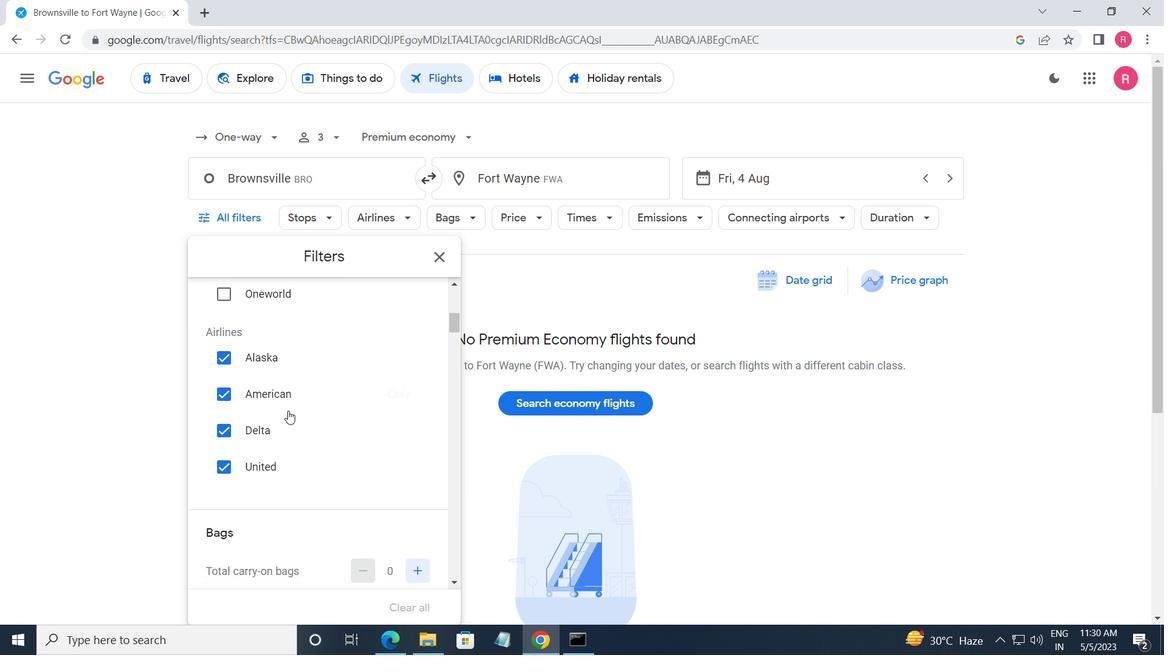
Action: Mouse scrolled (302, 390) with delta (0, 0)
Screenshot: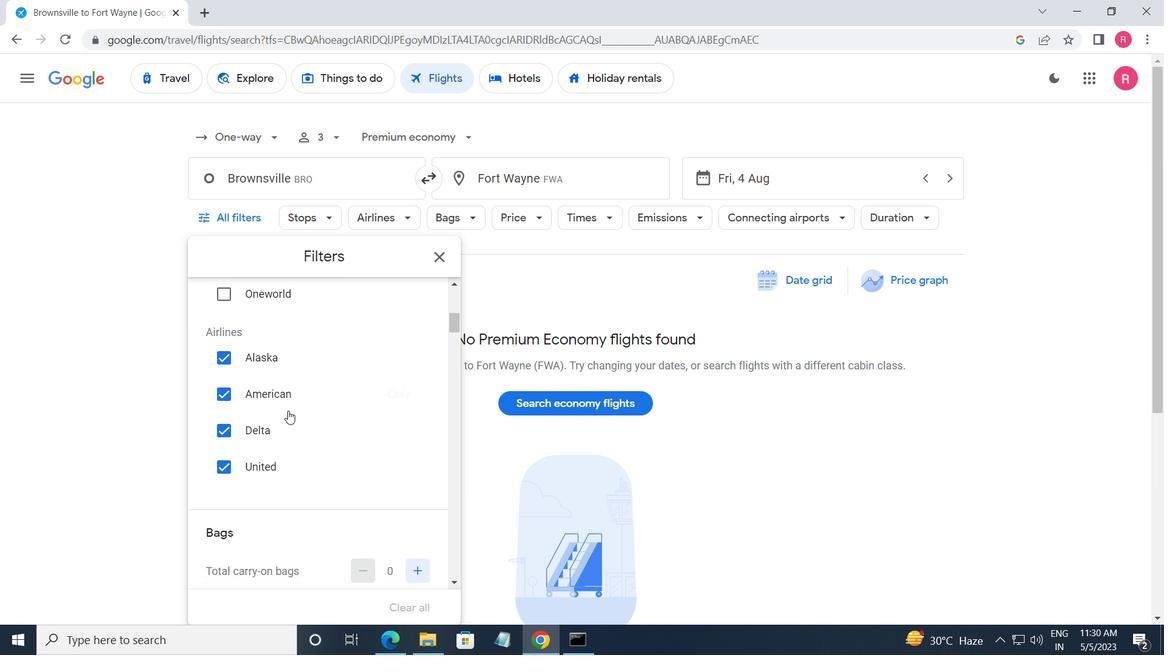 
Action: Mouse moved to (302, 390)
Screenshot: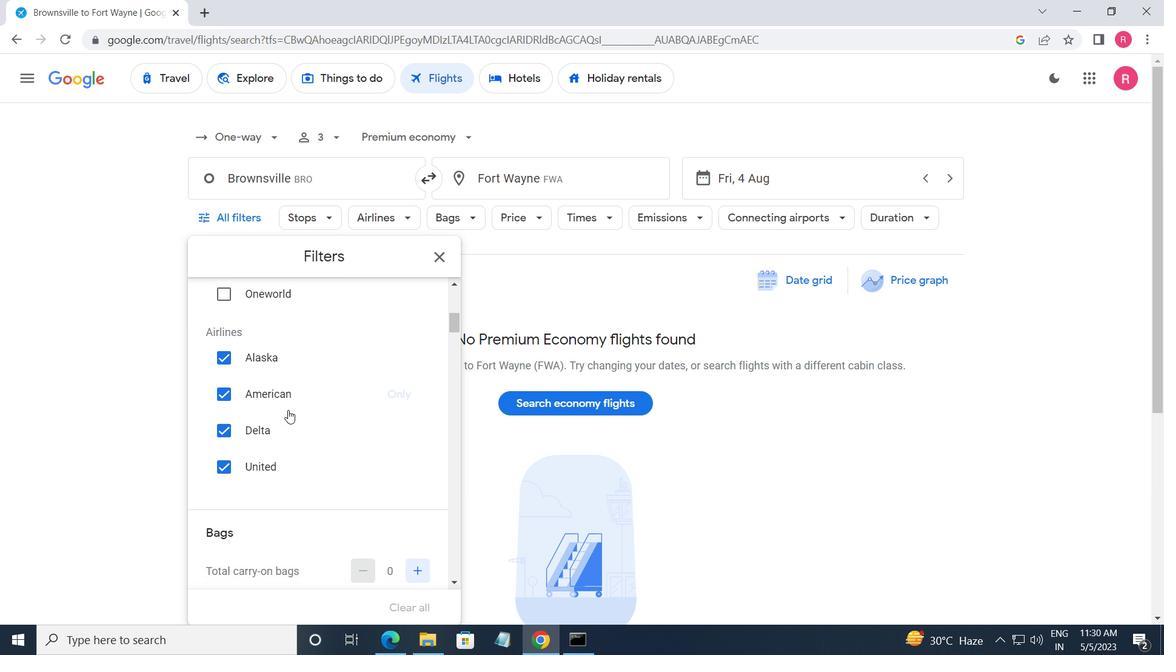 
Action: Mouse scrolled (302, 390) with delta (0, 0)
Screenshot: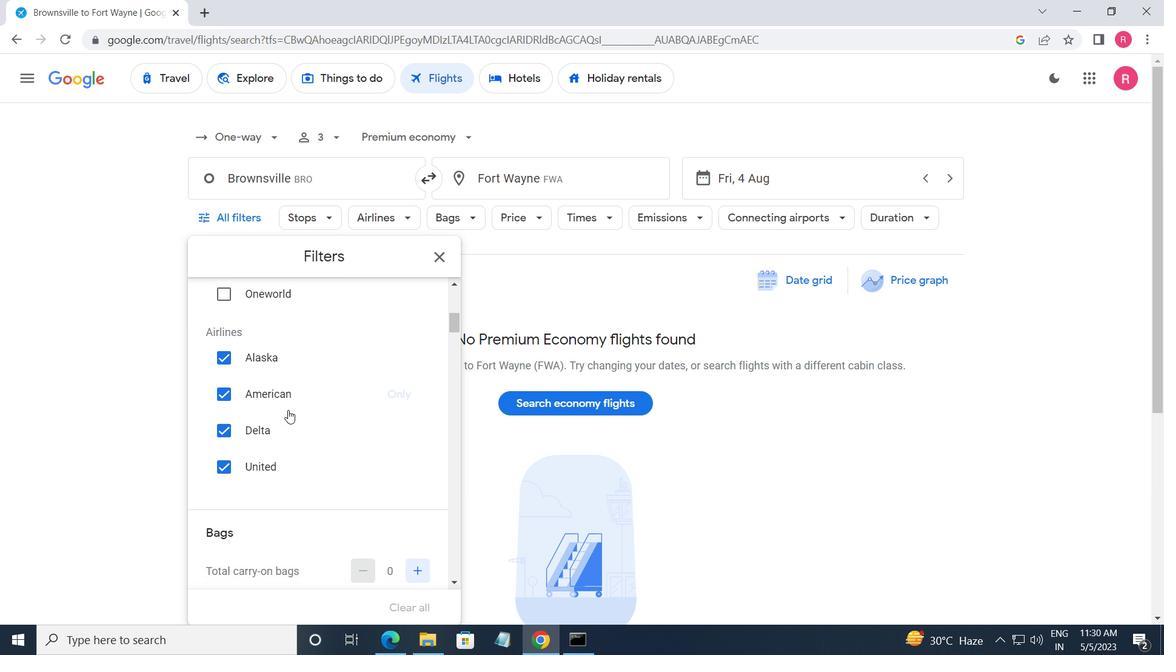
Action: Mouse moved to (422, 396)
Screenshot: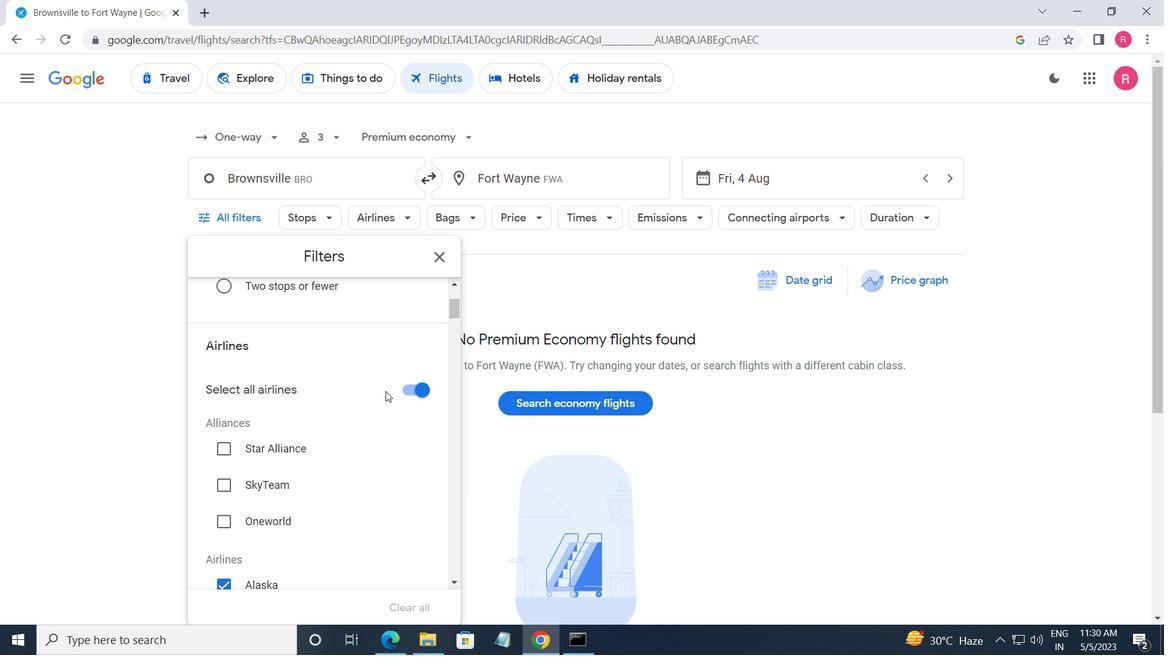 
Action: Mouse pressed left at (422, 396)
Screenshot: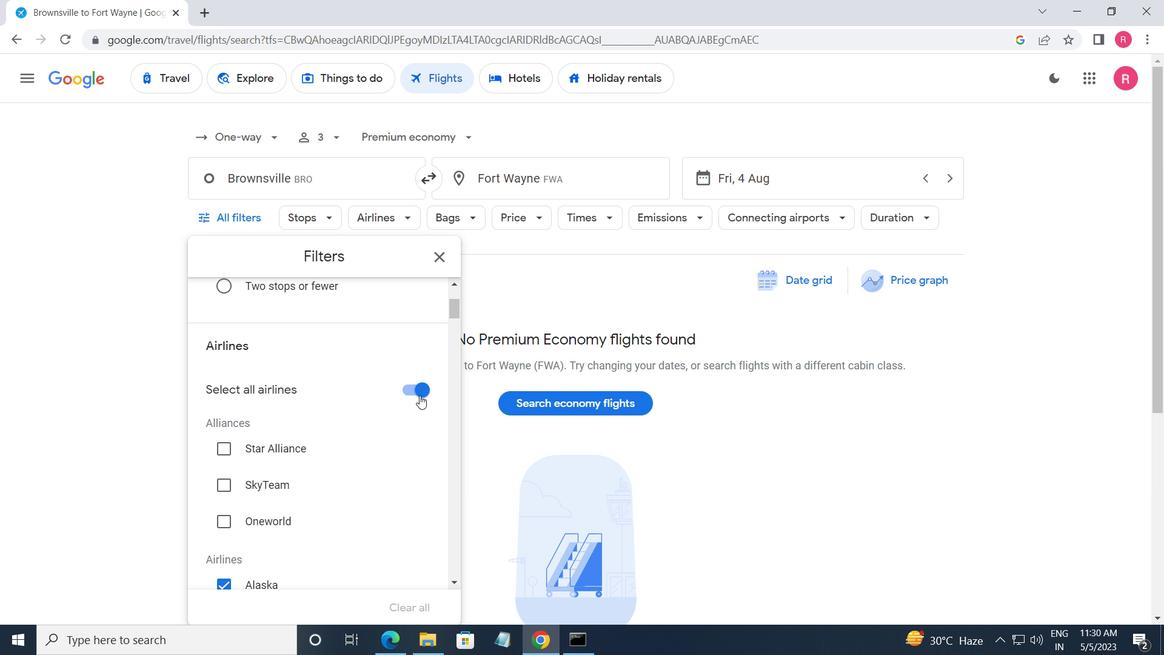 
Action: Mouse moved to (387, 416)
Screenshot: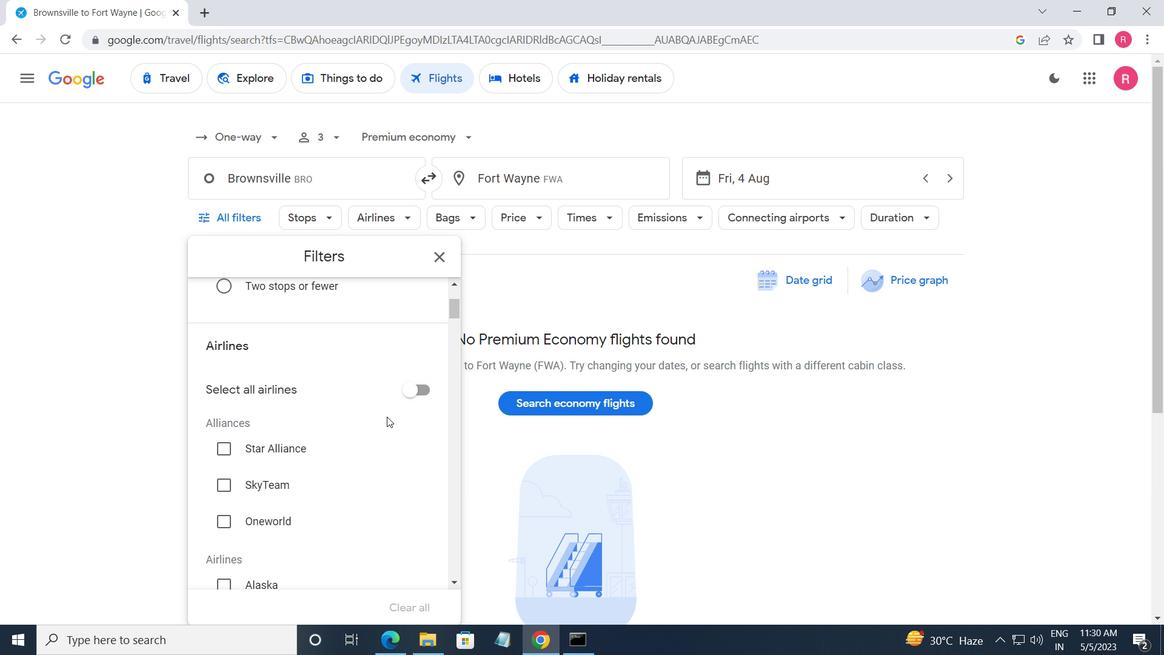 
Action: Mouse scrolled (387, 416) with delta (0, 0)
Screenshot: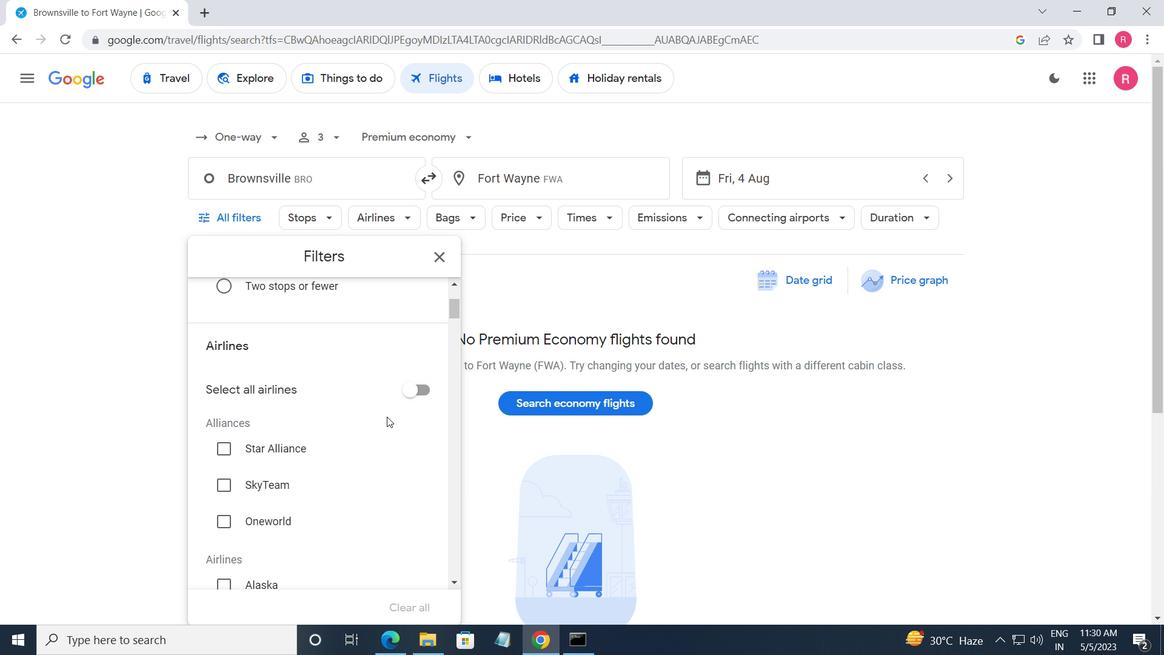 
Action: Mouse scrolled (387, 416) with delta (0, 0)
Screenshot: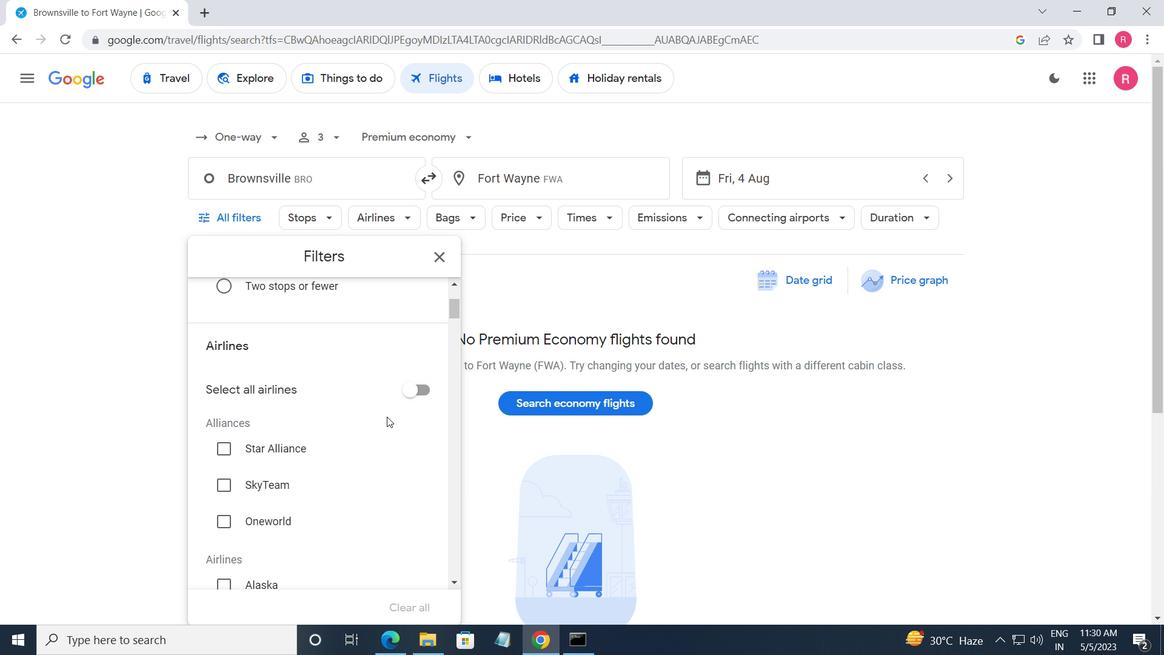 
Action: Mouse moved to (387, 416)
Screenshot: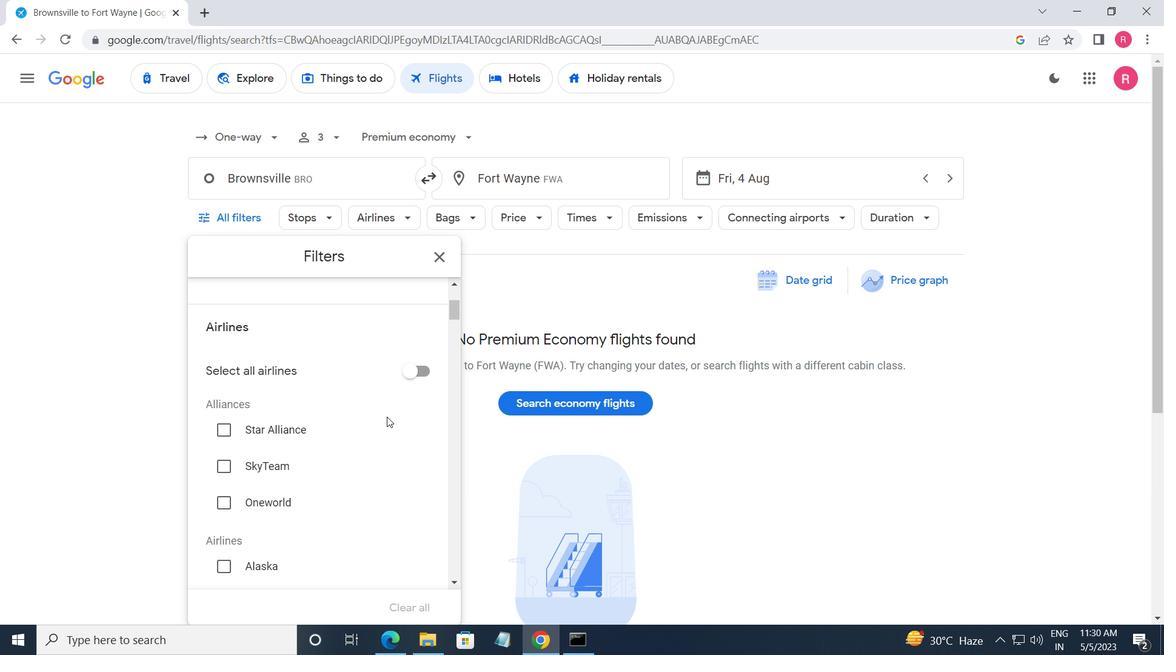 
Action: Mouse scrolled (387, 415) with delta (0, 0)
Screenshot: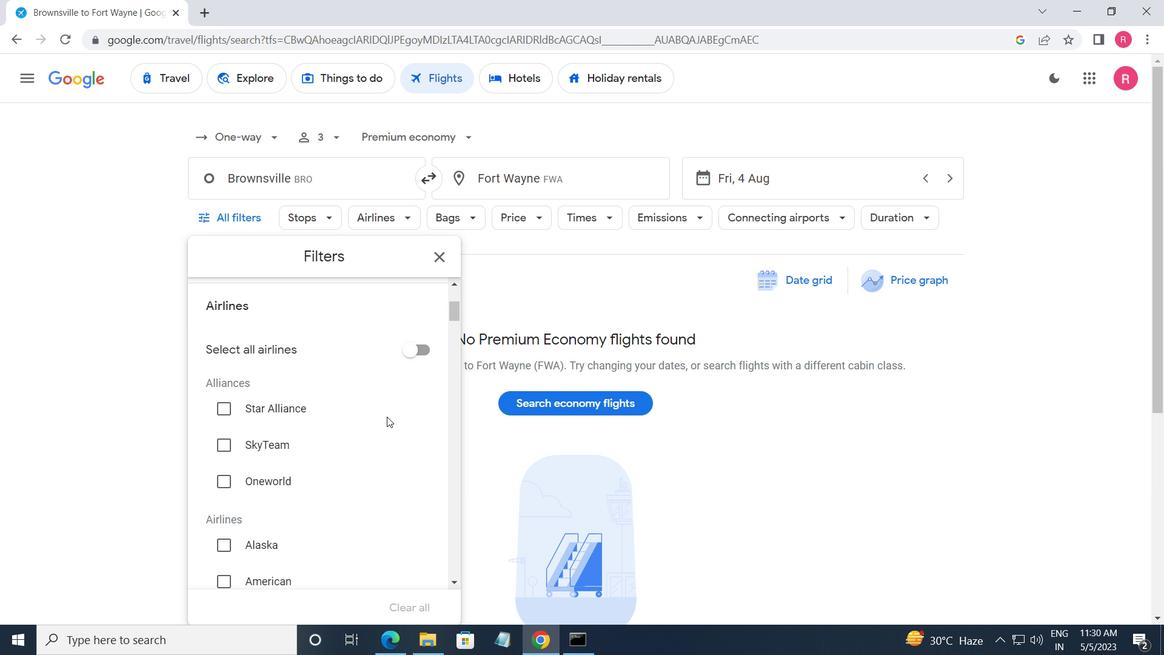 
Action: Mouse scrolled (387, 415) with delta (0, 0)
Screenshot: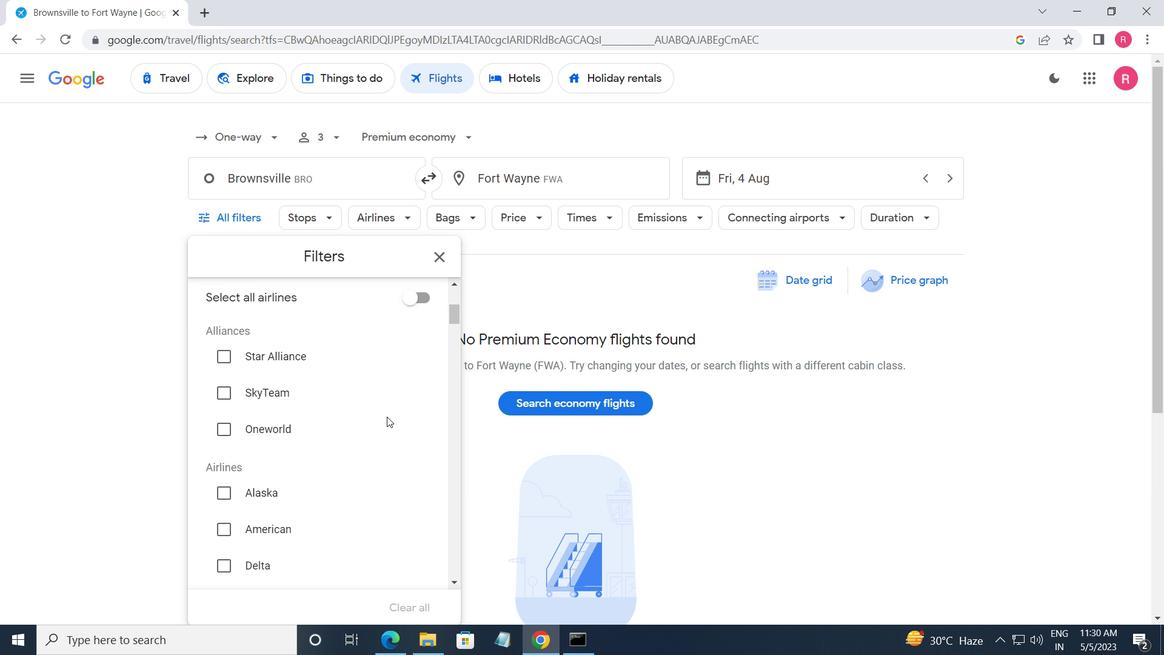 
Action: Mouse scrolled (387, 415) with delta (0, 0)
Screenshot: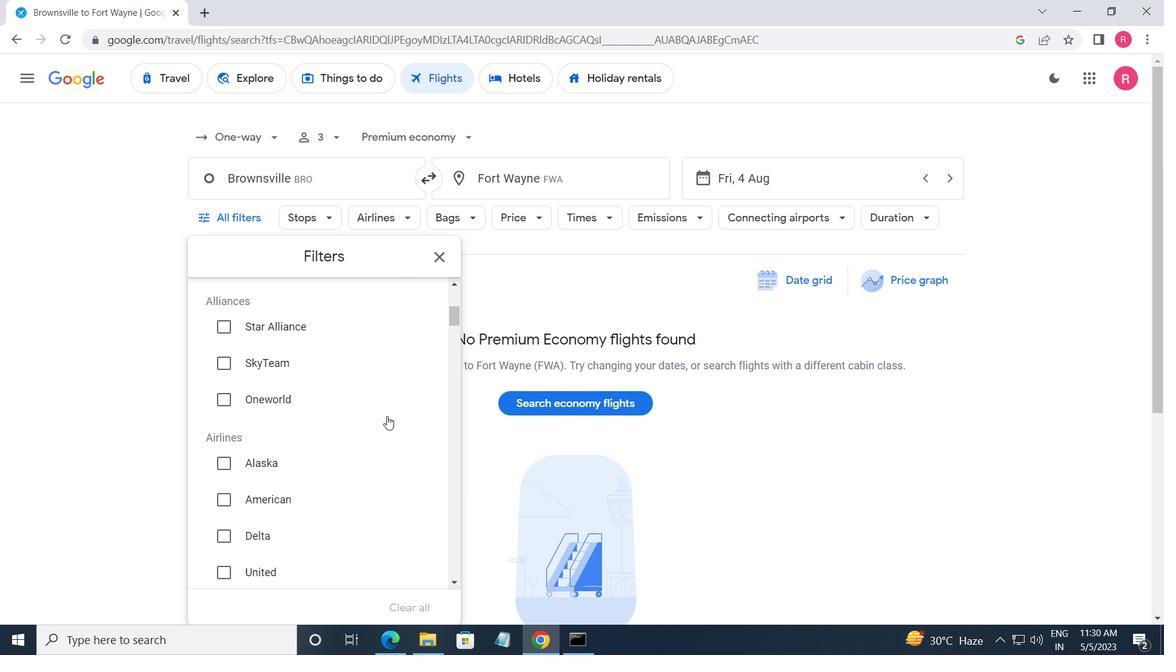 
Action: Mouse moved to (423, 451)
Screenshot: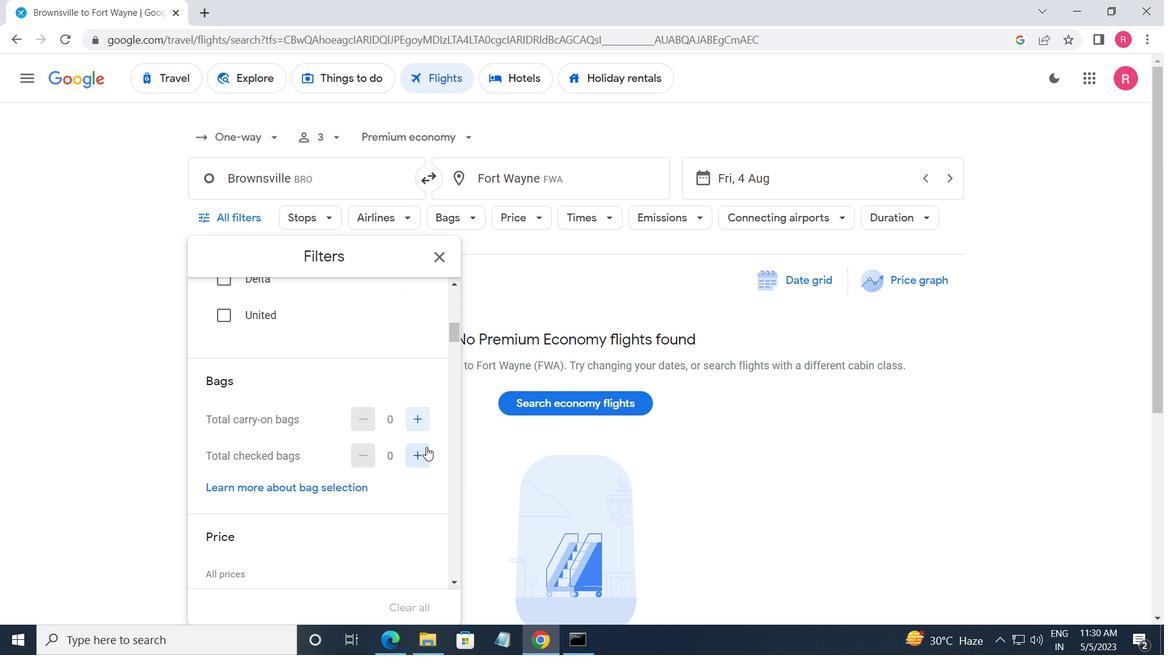 
Action: Mouse pressed left at (423, 451)
Screenshot: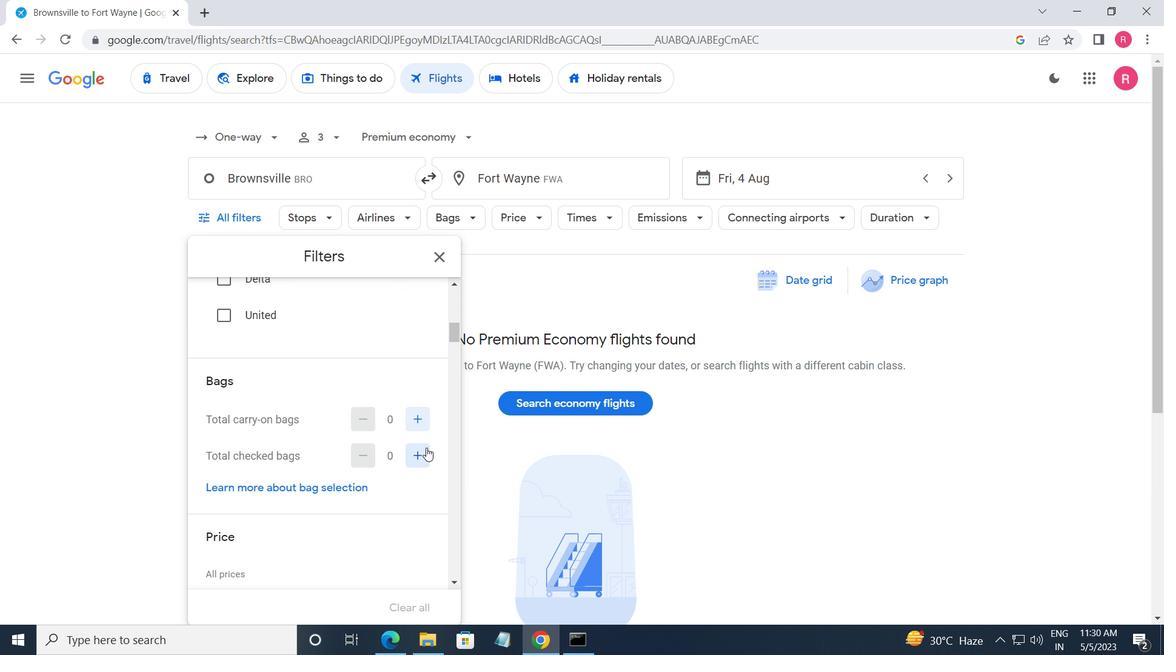 
Action: Mouse moved to (423, 452)
Screenshot: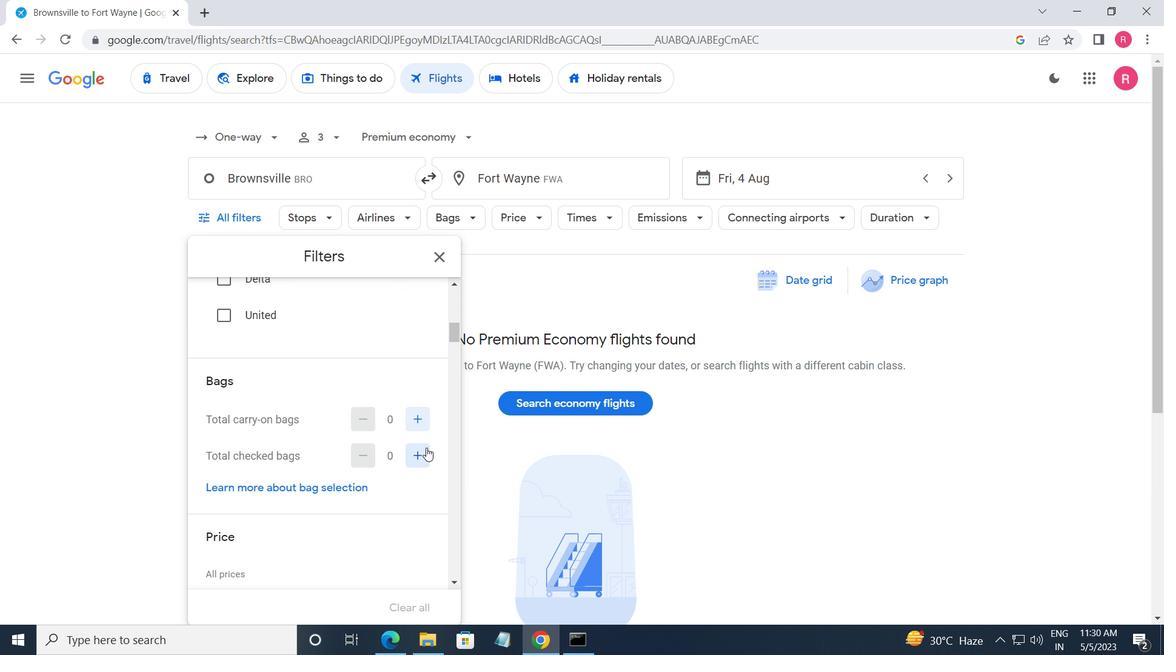 
Action: Mouse pressed left at (423, 452)
Screenshot: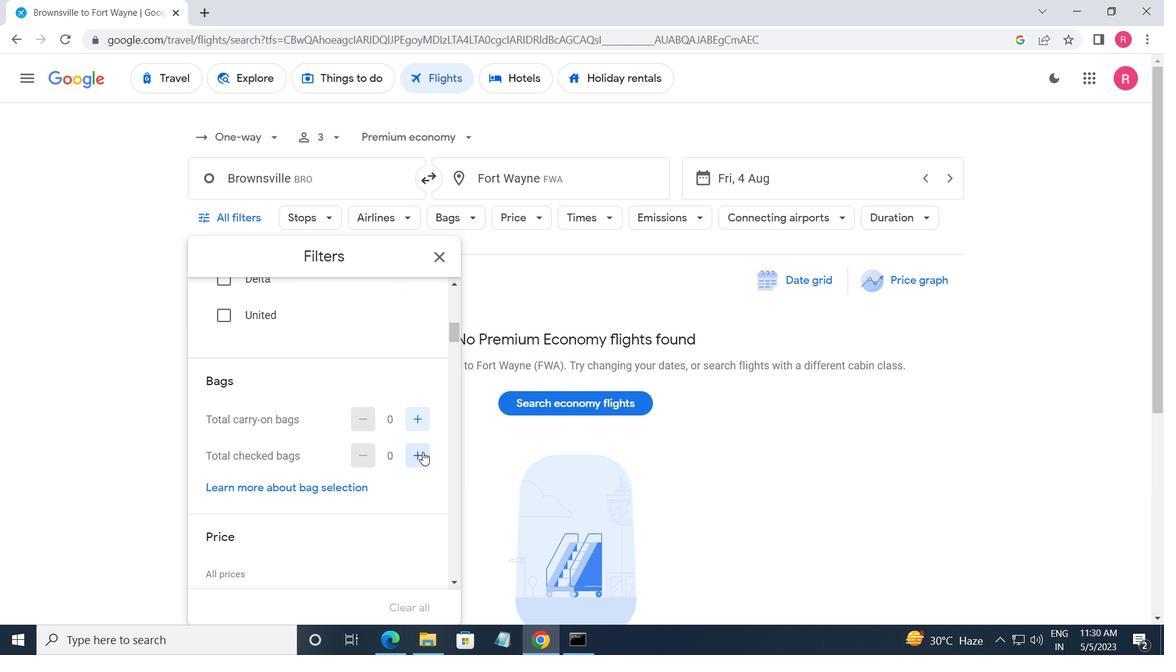 
Action: Mouse pressed left at (423, 452)
Screenshot: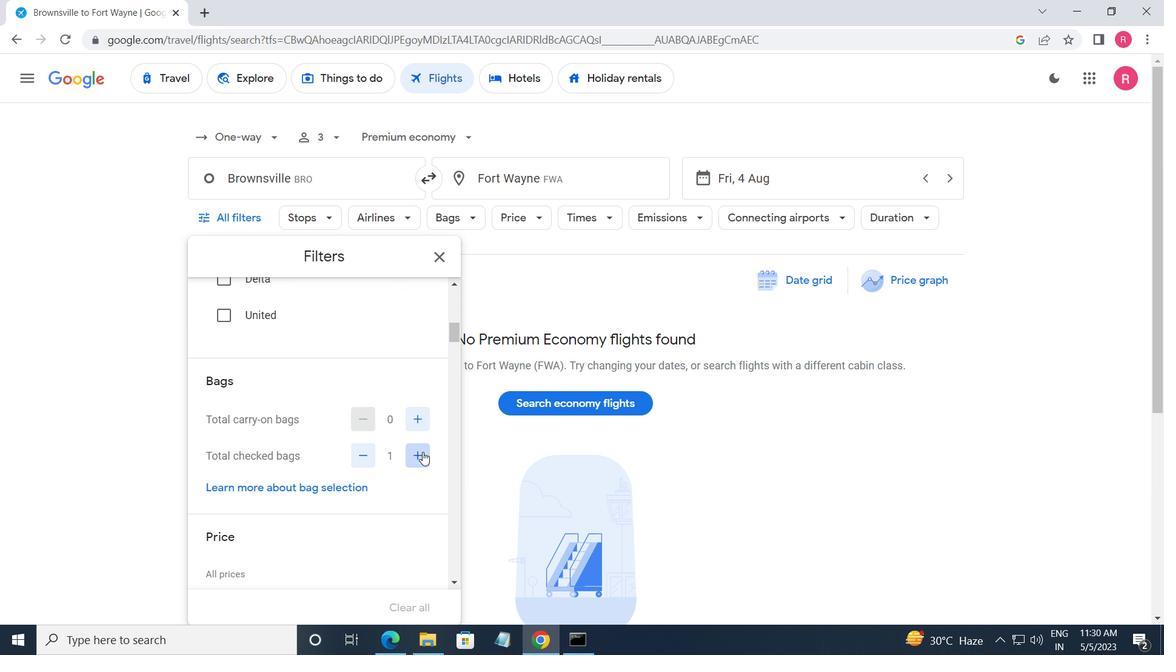 
Action: Mouse pressed left at (423, 452)
Screenshot: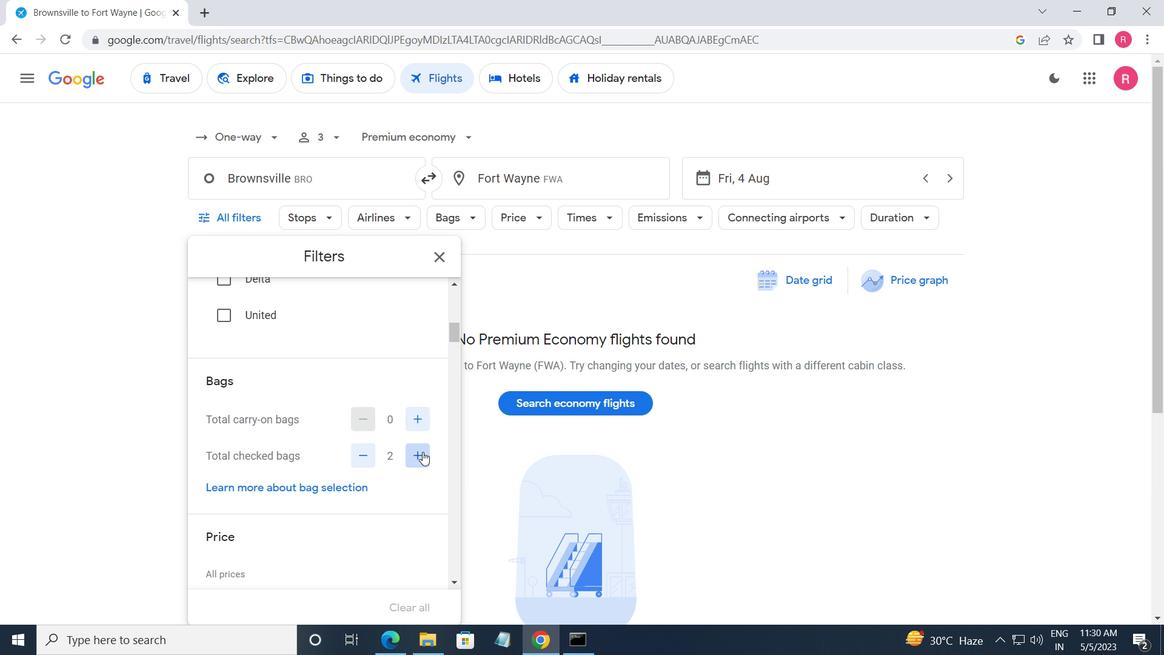 
Action: Mouse pressed left at (423, 452)
Screenshot: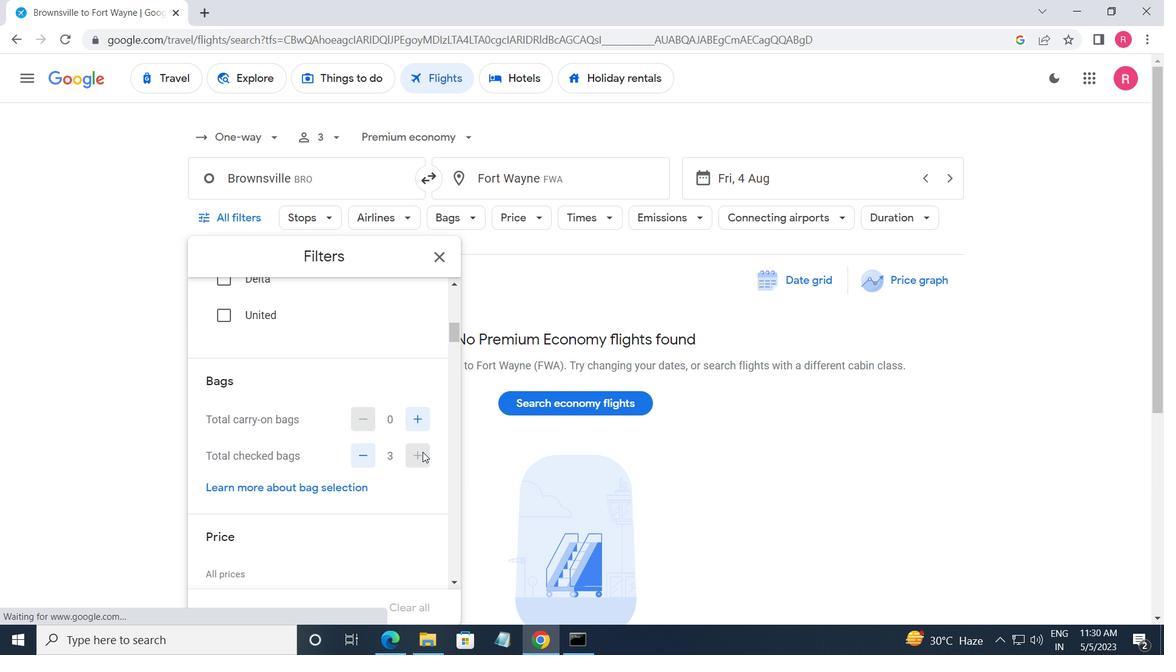 
Action: Mouse moved to (422, 452)
Screenshot: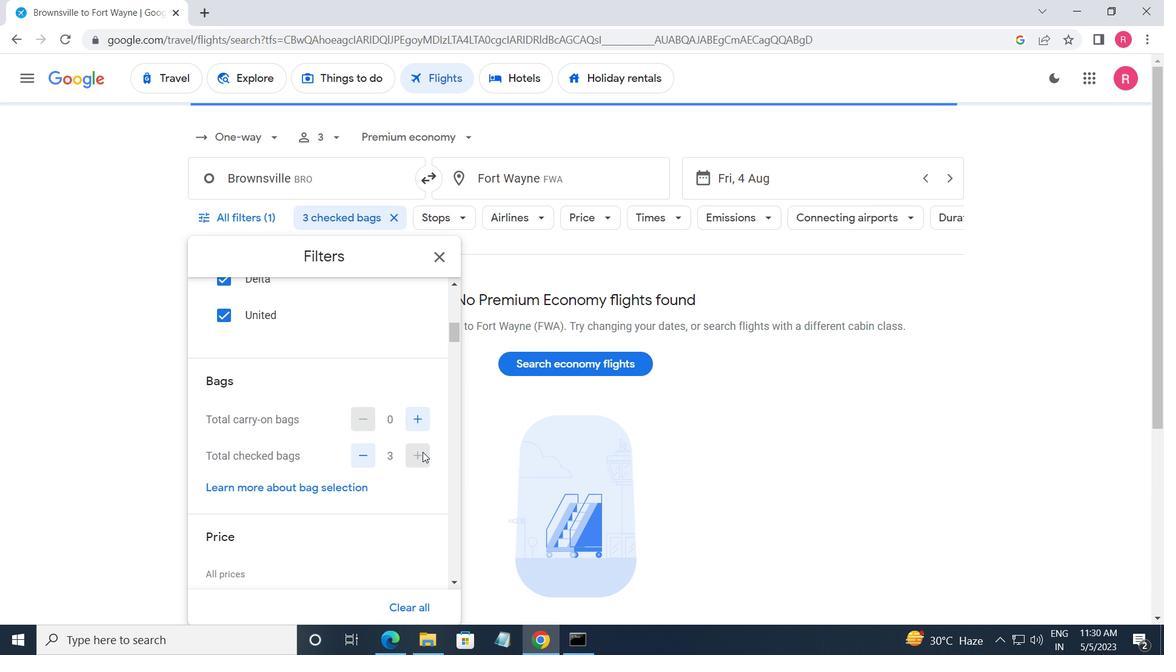 
Action: Mouse scrolled (422, 451) with delta (0, 0)
Screenshot: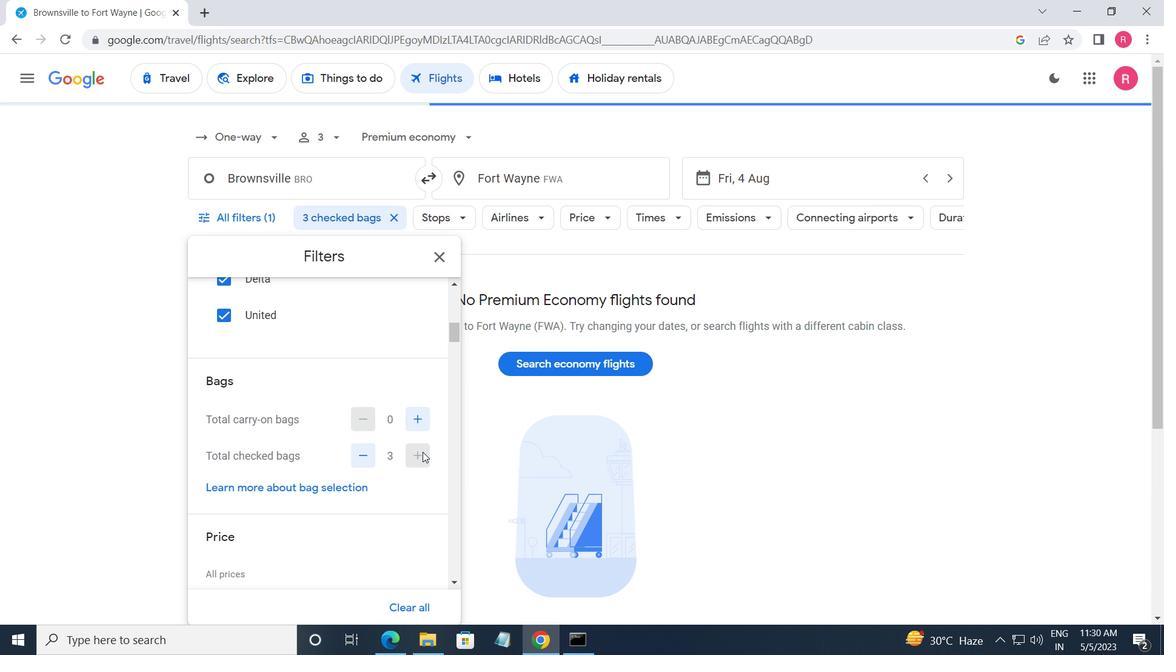 
Action: Mouse moved to (422, 451)
Screenshot: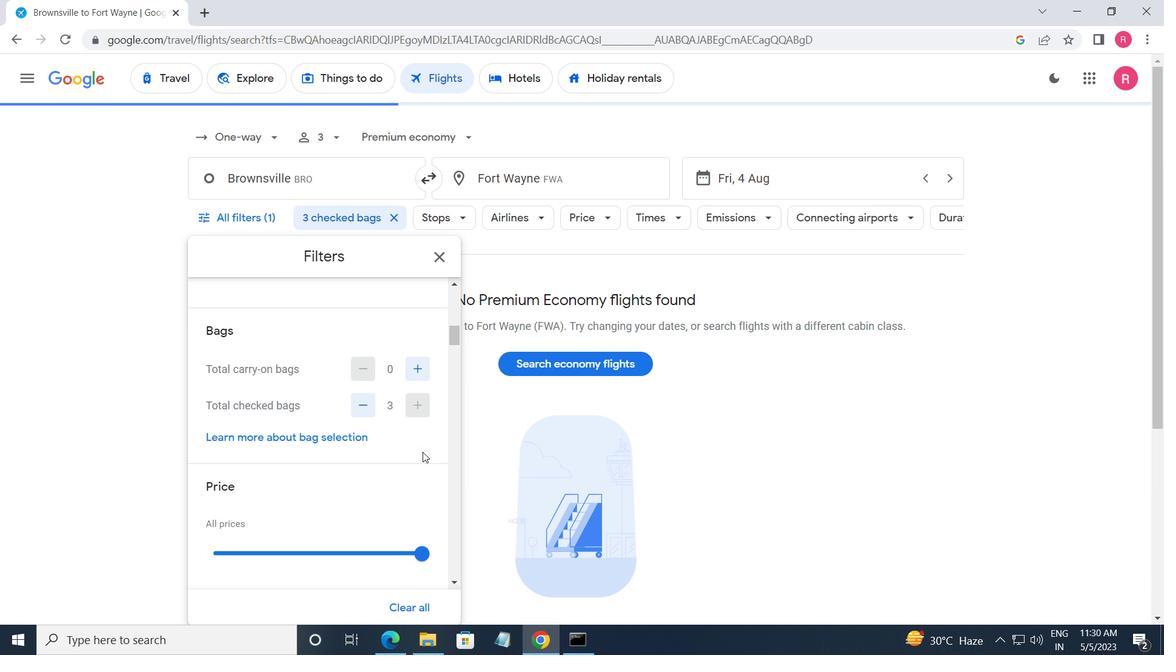 
Action: Mouse scrolled (422, 450) with delta (0, 0)
Screenshot: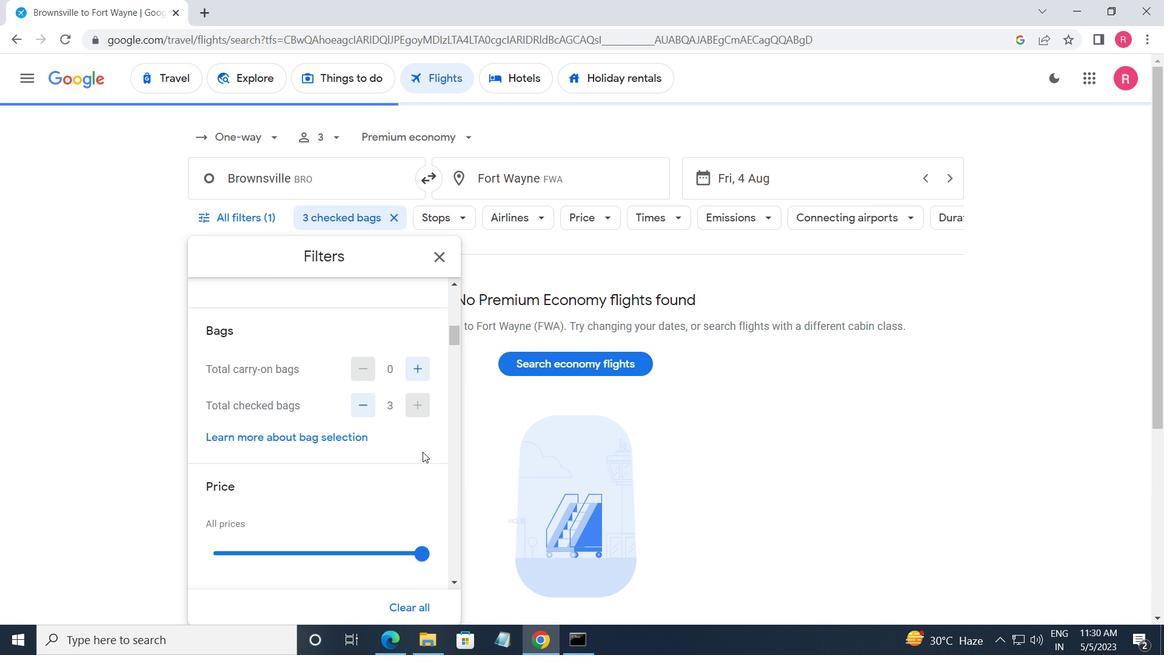
Action: Mouse moved to (427, 451)
Screenshot: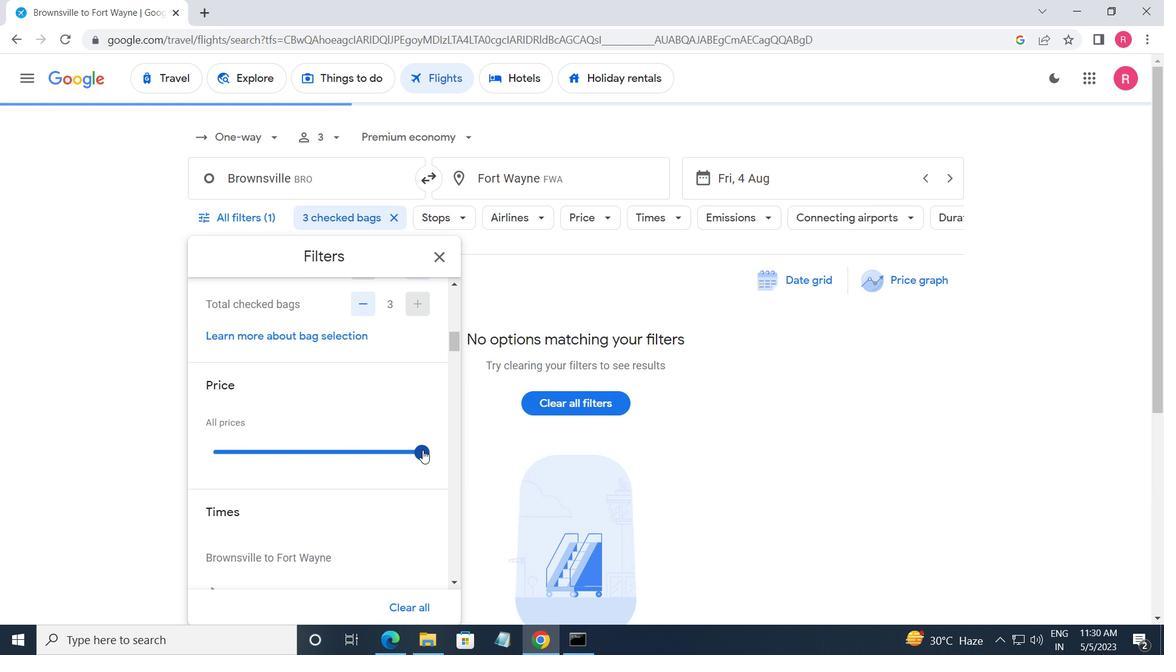 
Action: Mouse pressed left at (427, 451)
Screenshot: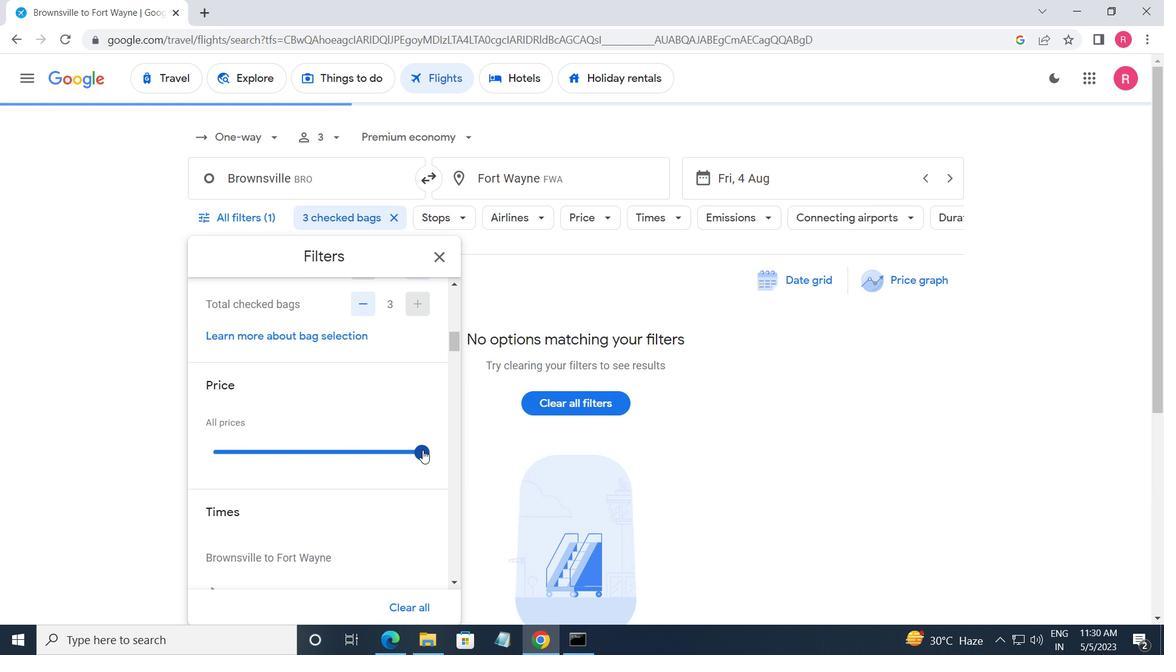 
Action: Mouse moved to (422, 452)
Screenshot: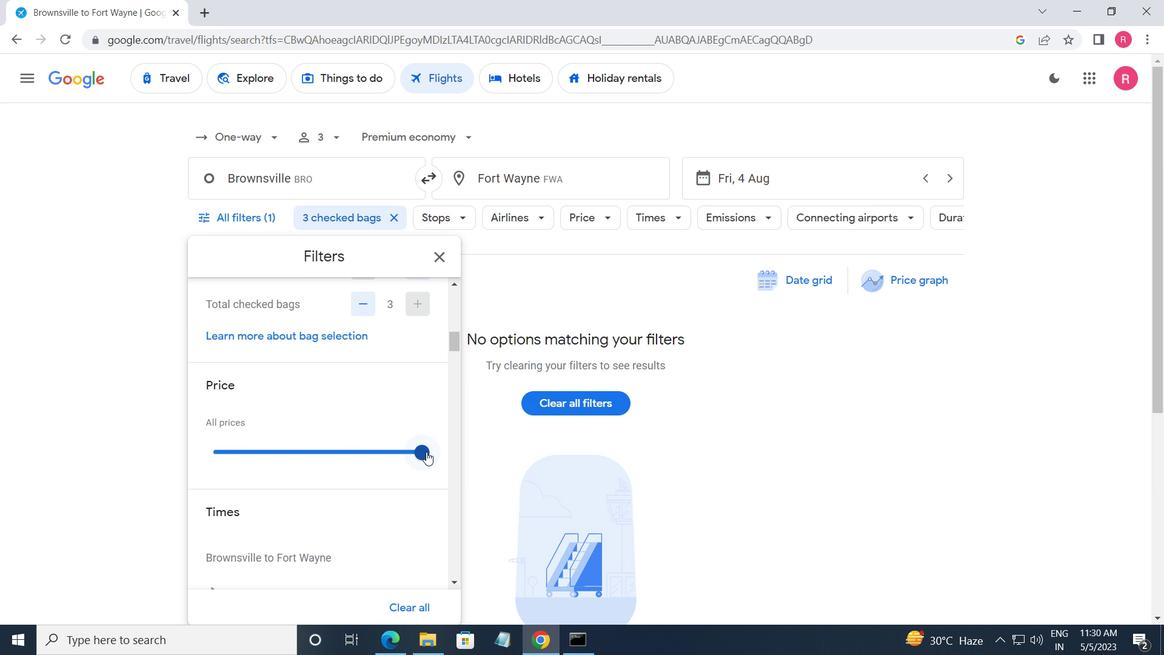 
Action: Mouse scrolled (422, 451) with delta (0, 0)
Screenshot: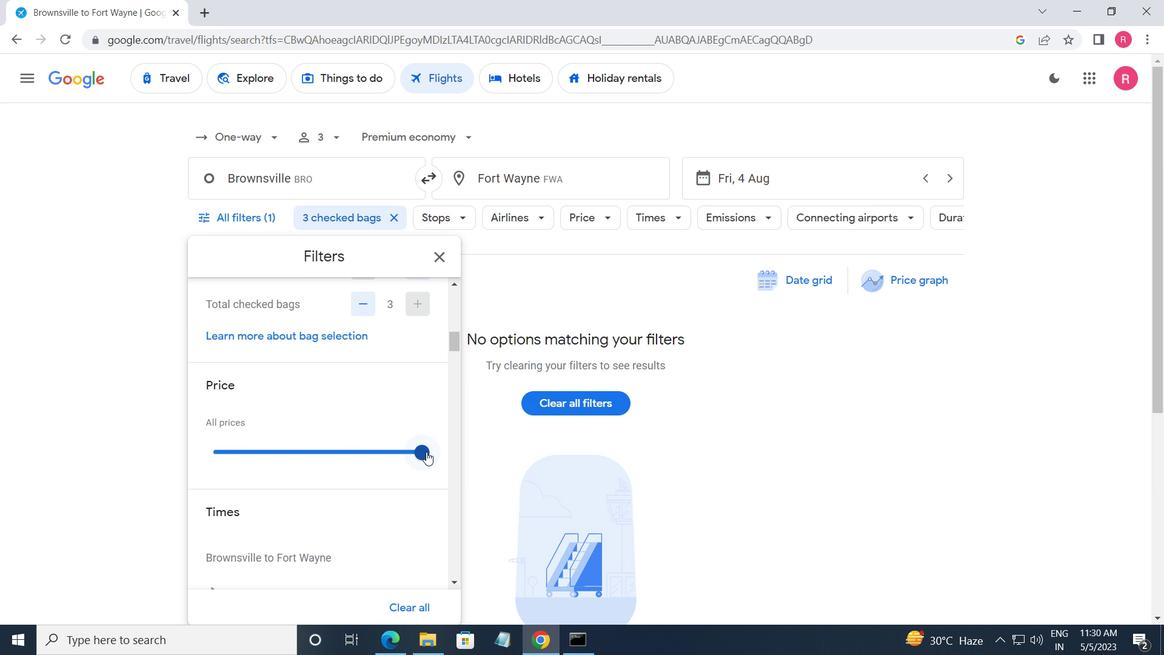 
Action: Mouse moved to (420, 453)
Screenshot: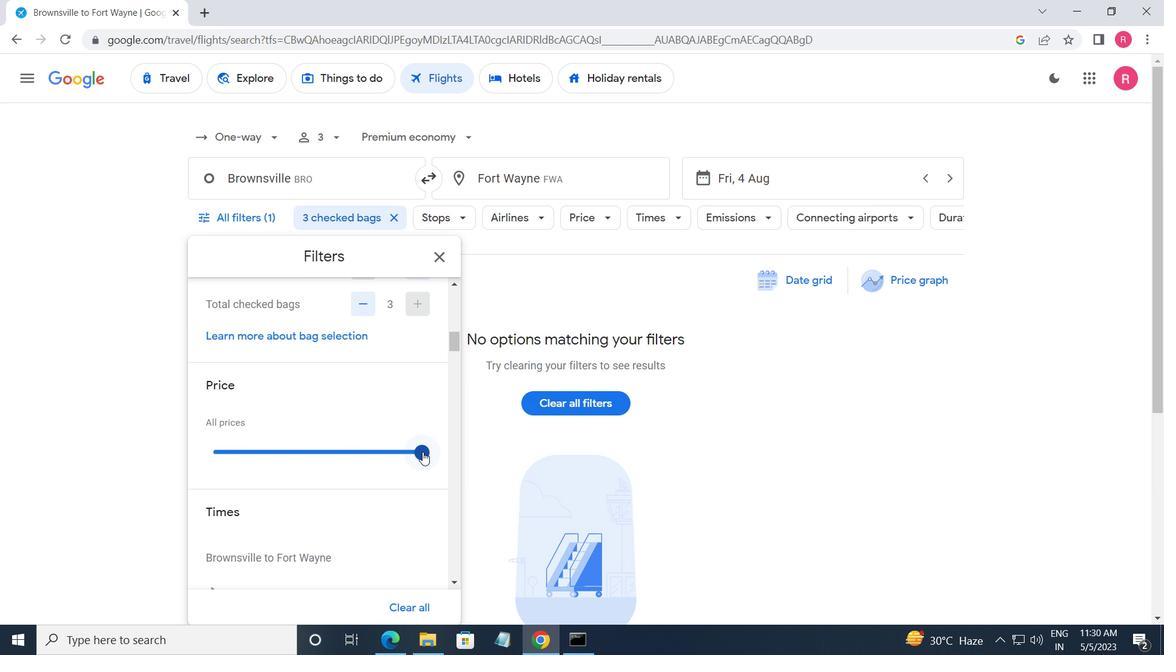 
Action: Mouse scrolled (420, 452) with delta (0, 0)
Screenshot: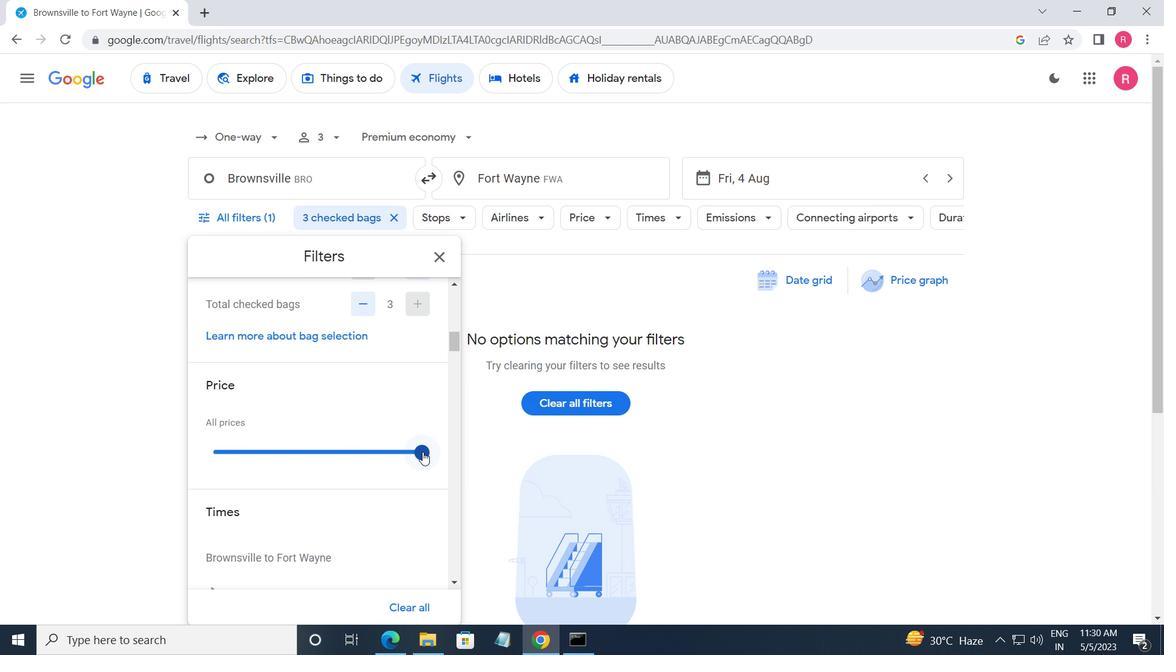 
Action: Mouse moved to (212, 471)
Screenshot: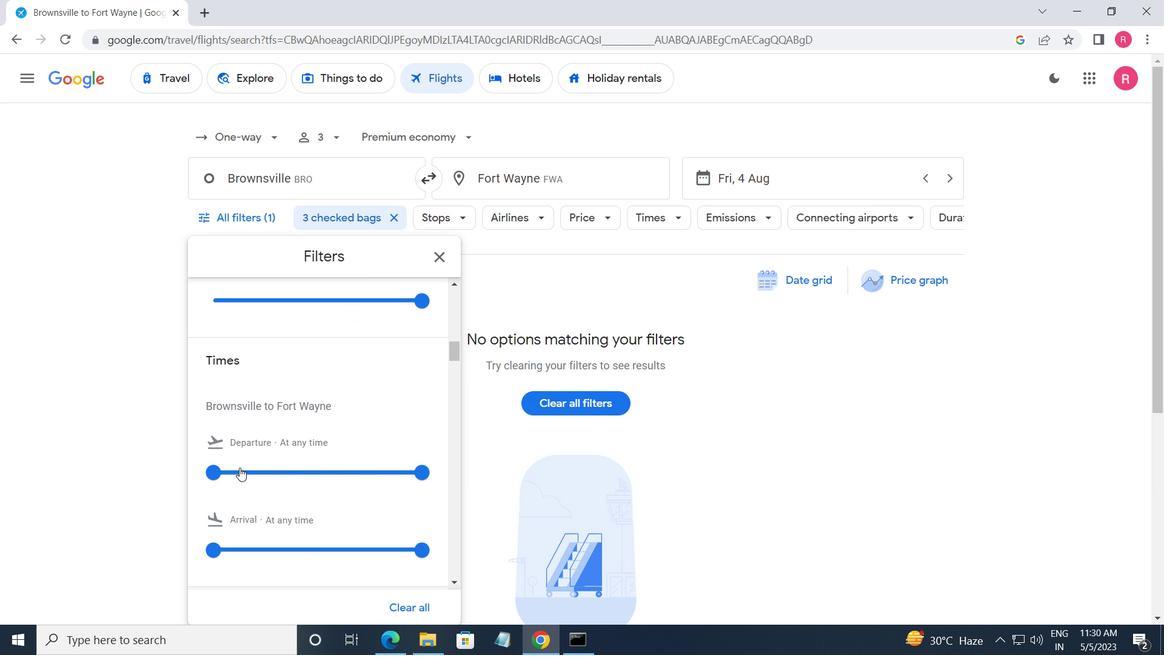 
Action: Mouse pressed left at (212, 471)
Screenshot: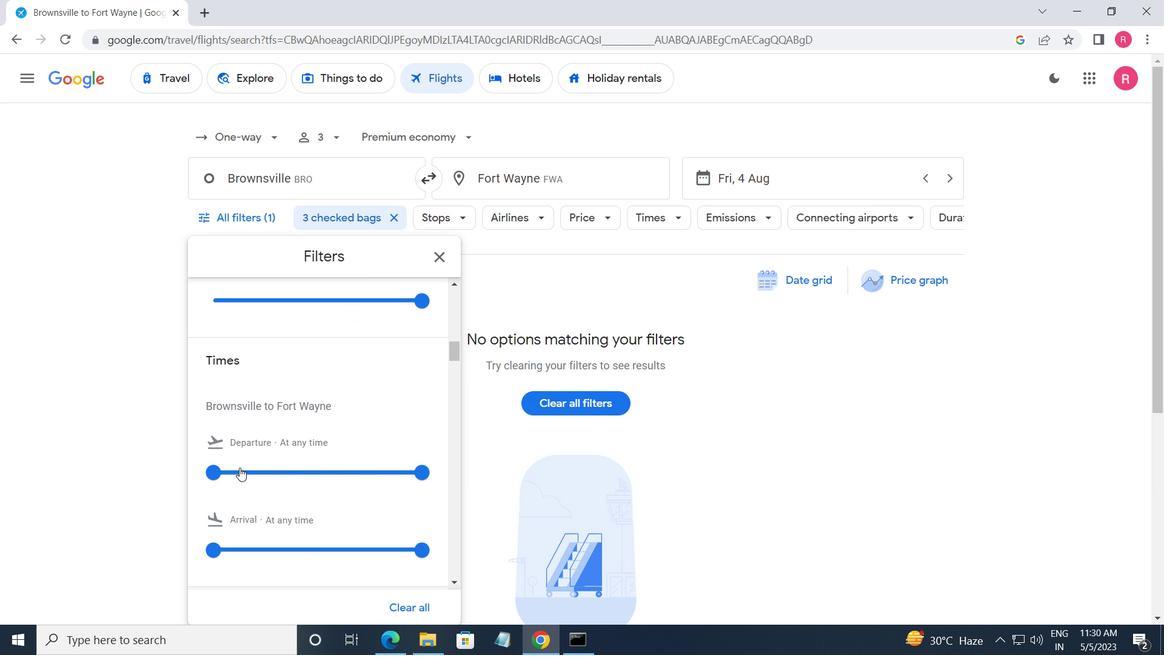 
Action: Mouse moved to (426, 470)
Screenshot: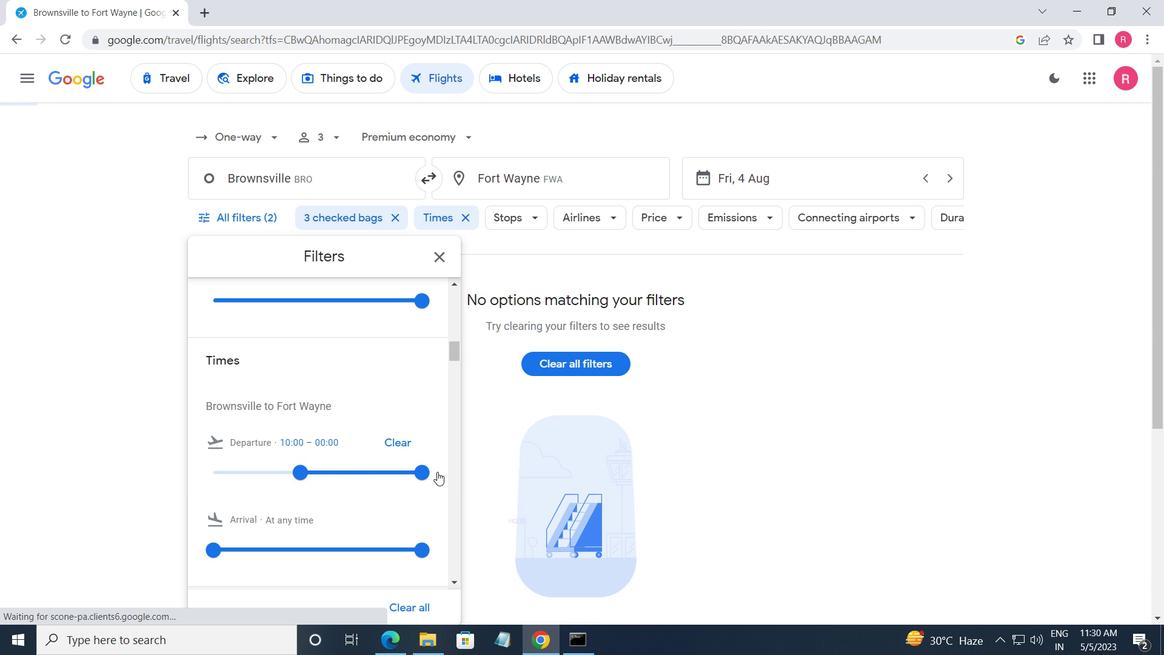 
Action: Mouse pressed left at (426, 470)
Screenshot: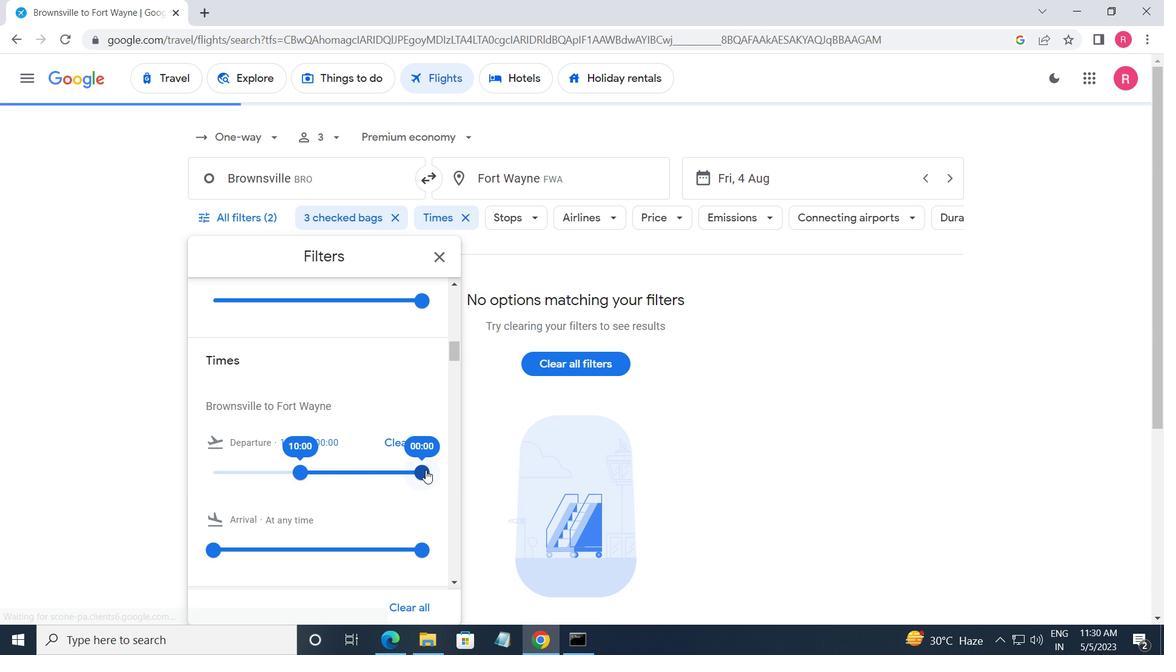 
Action: Mouse moved to (431, 260)
Screenshot: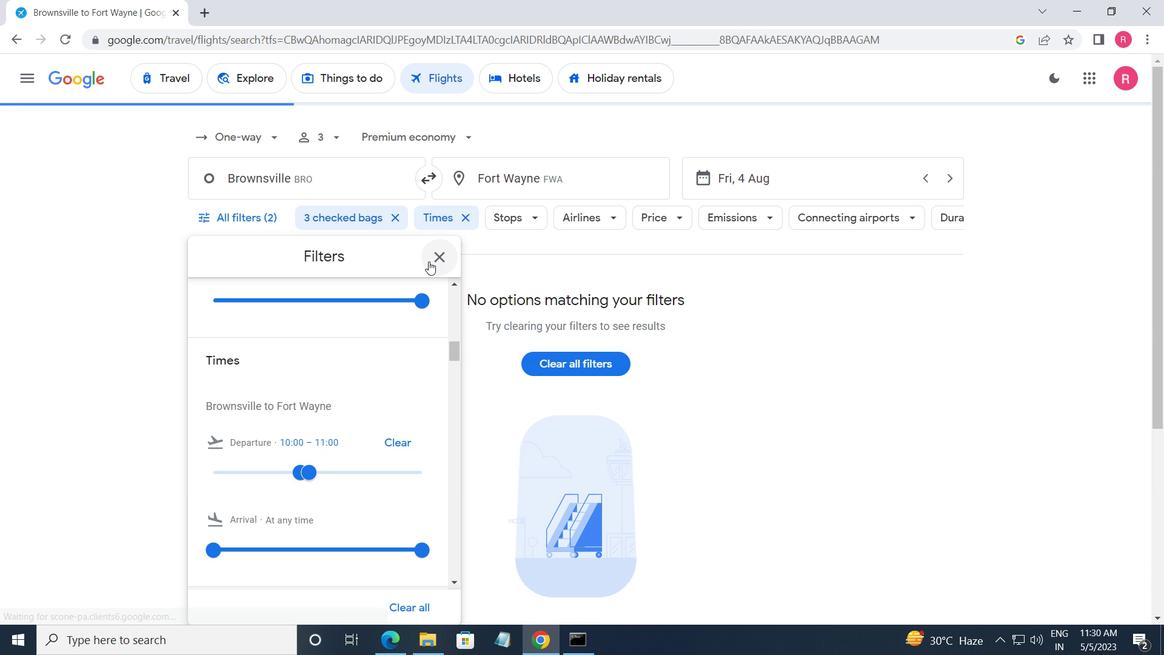 
Action: Mouse pressed left at (431, 260)
Screenshot: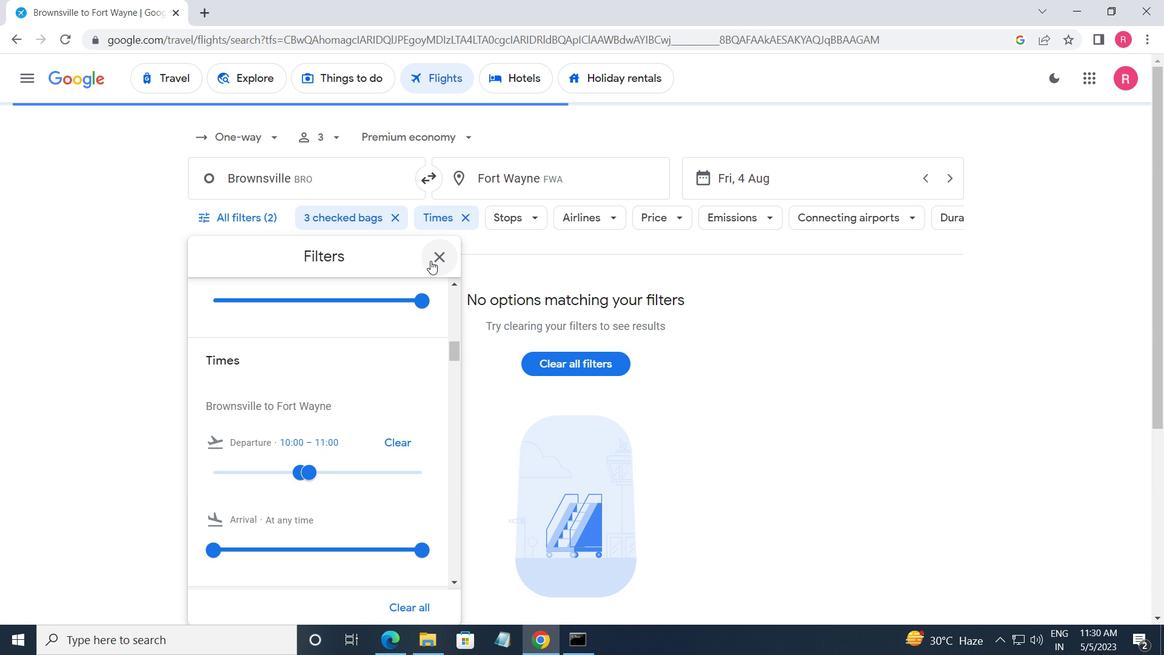 
